 Task: Find connections with filter location Pitalito with filter topic #Careerwith filter profile language French with filter current company Indian Administrative Service (IAS) - Government of India with filter school MVSR Engineering College with filter industry Events Services with filter service category Corporate Events with filter keywords title Massage Therapy
Action: Mouse moved to (301, 238)
Screenshot: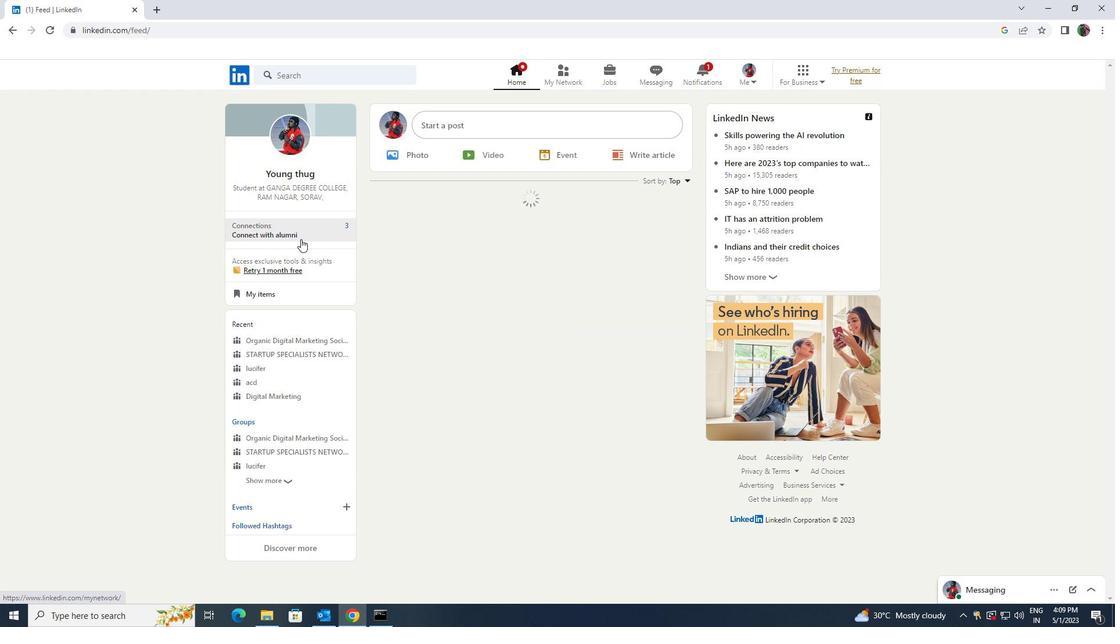 
Action: Mouse pressed left at (301, 238)
Screenshot: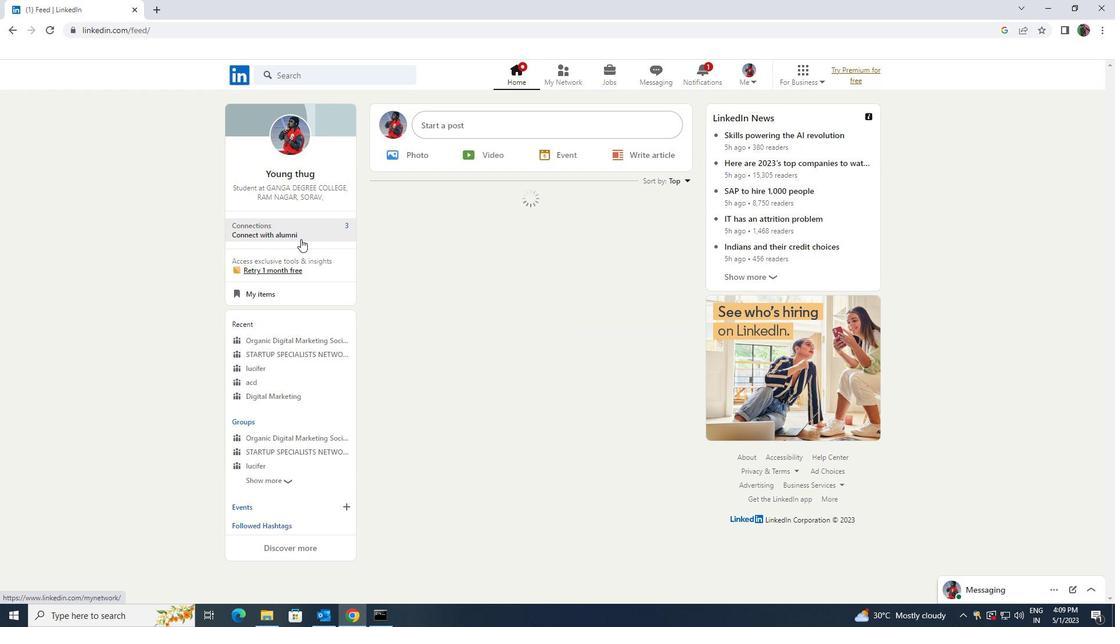 
Action: Mouse pressed left at (301, 238)
Screenshot: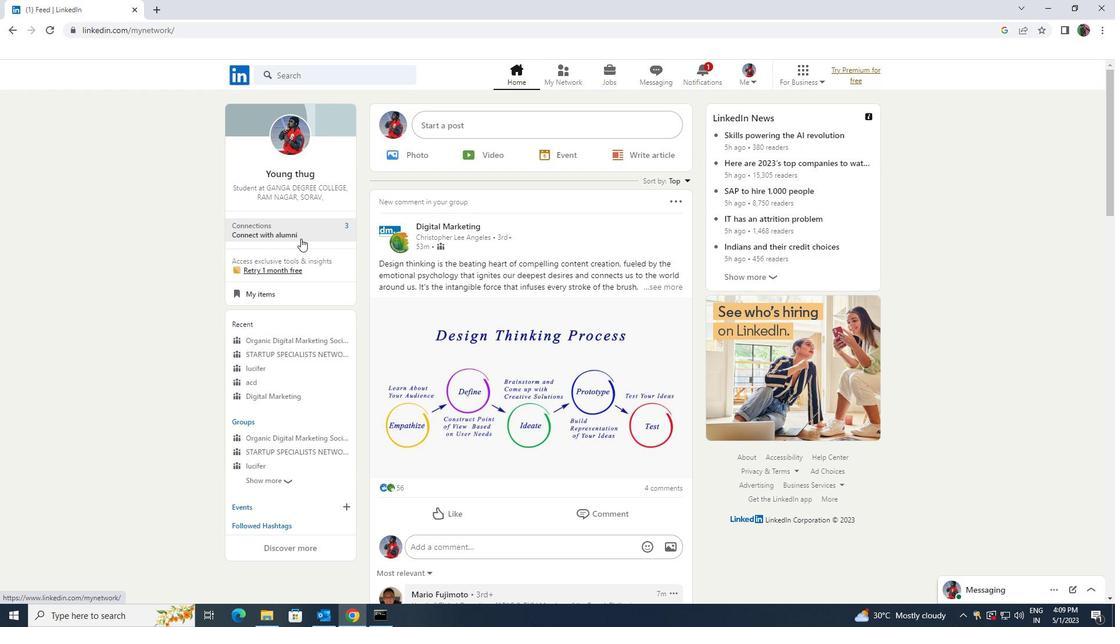 
Action: Mouse moved to (301, 235)
Screenshot: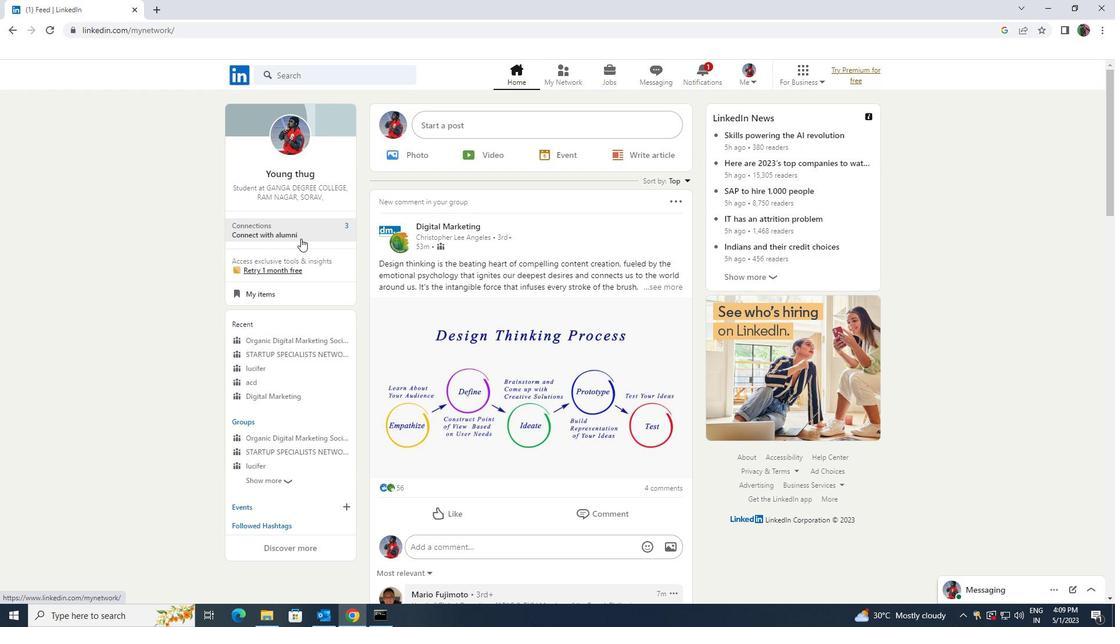 
Action: Mouse pressed left at (301, 235)
Screenshot: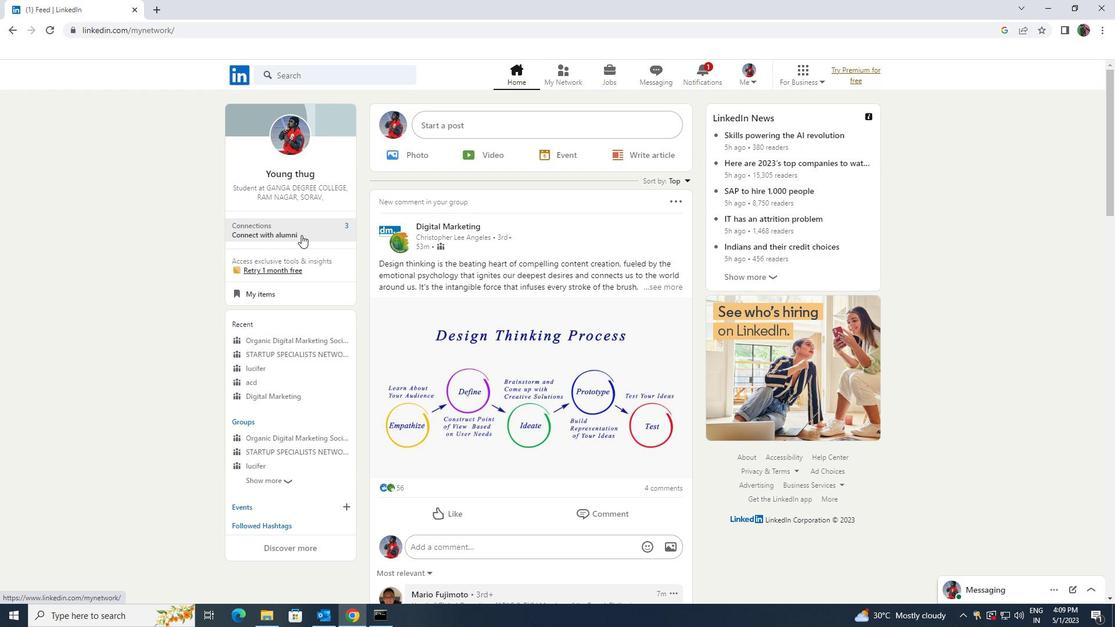 
Action: Mouse moved to (353, 135)
Screenshot: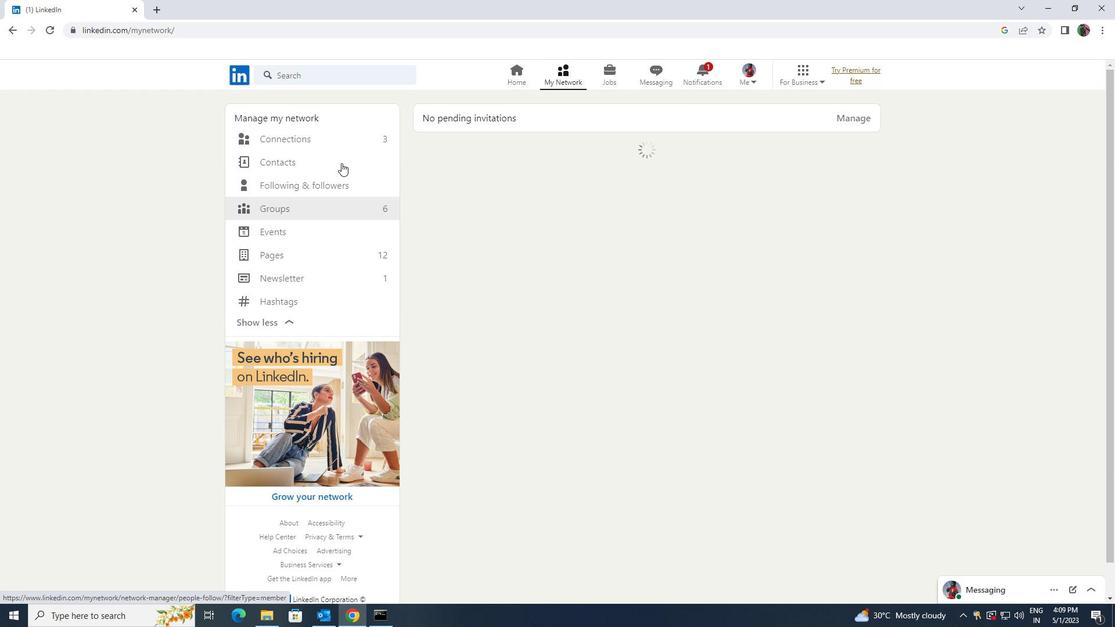 
Action: Mouse pressed left at (353, 135)
Screenshot: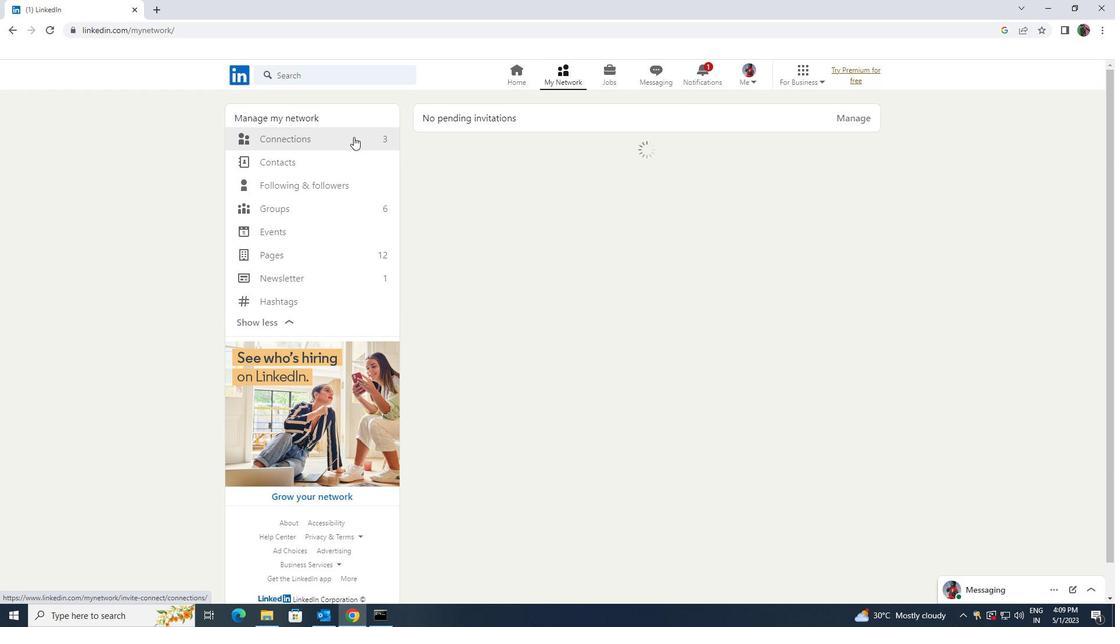 
Action: Mouse moved to (620, 140)
Screenshot: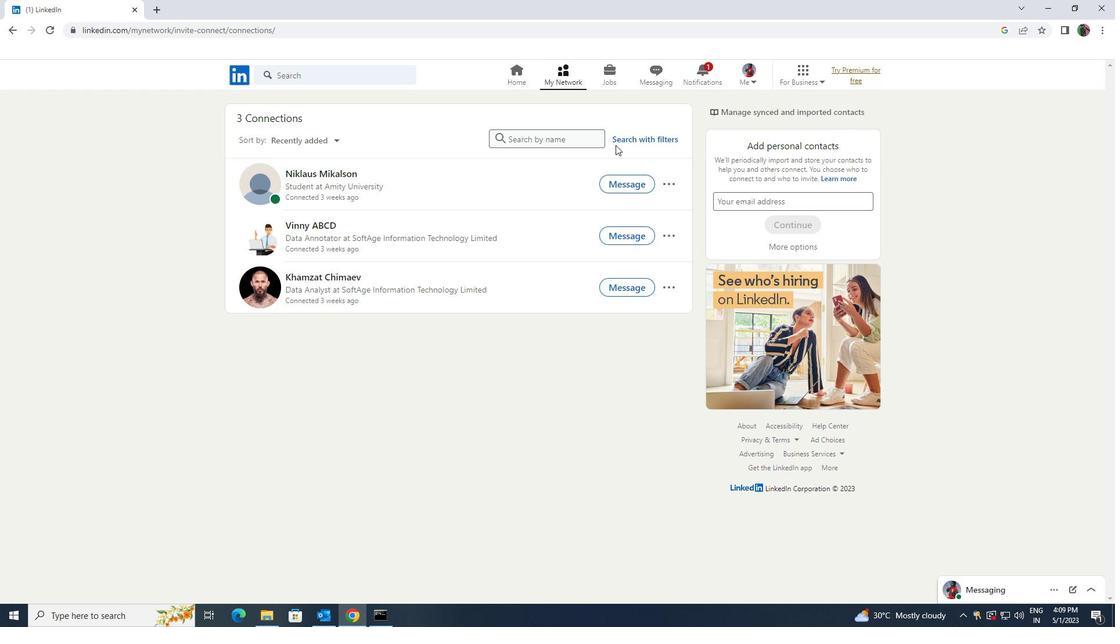 
Action: Mouse pressed left at (620, 140)
Screenshot: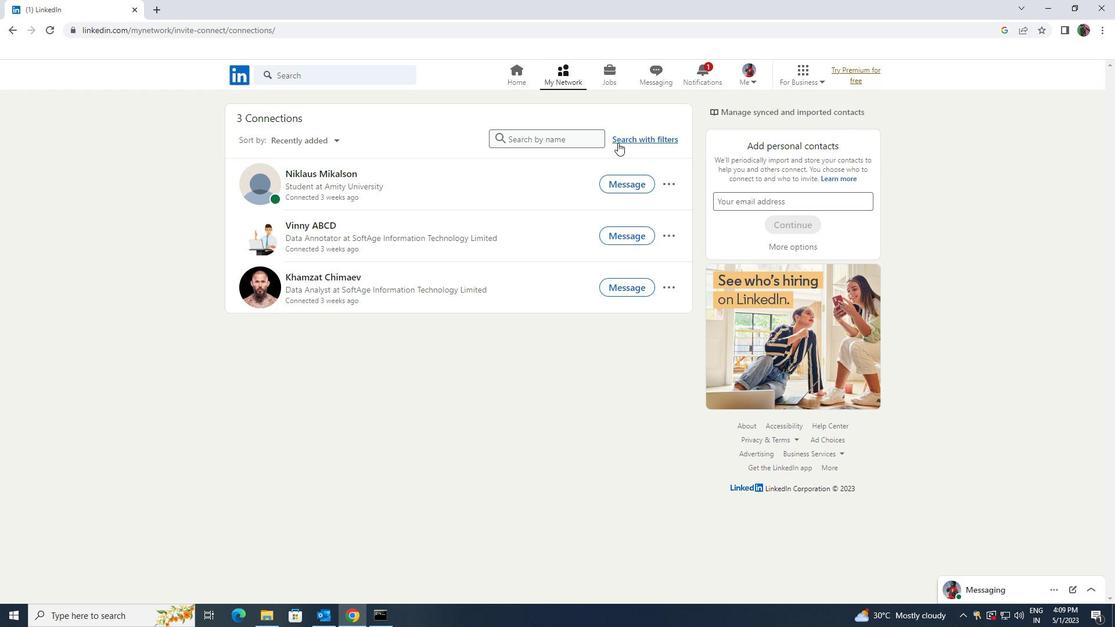 
Action: Mouse moved to (586, 110)
Screenshot: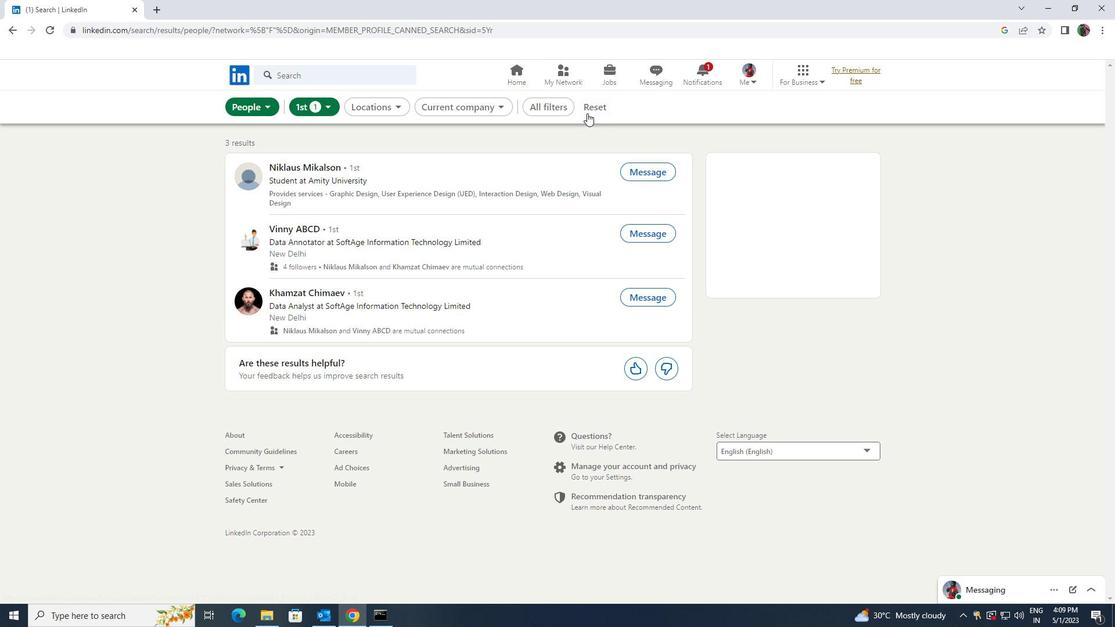 
Action: Mouse pressed left at (586, 110)
Screenshot: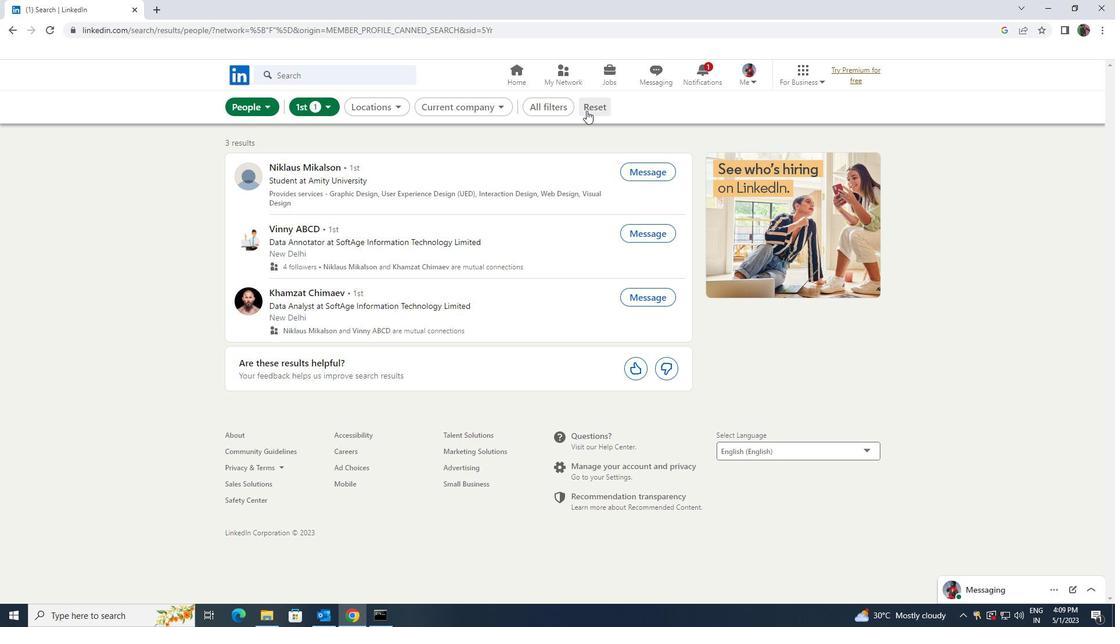 
Action: Mouse moved to (563, 108)
Screenshot: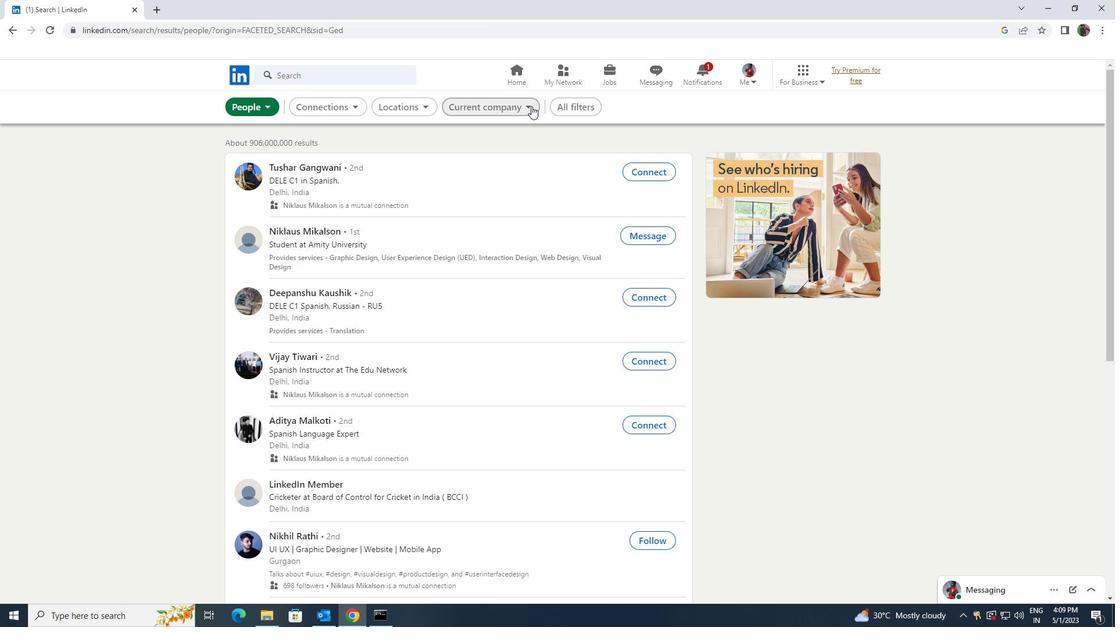 
Action: Mouse pressed left at (563, 108)
Screenshot: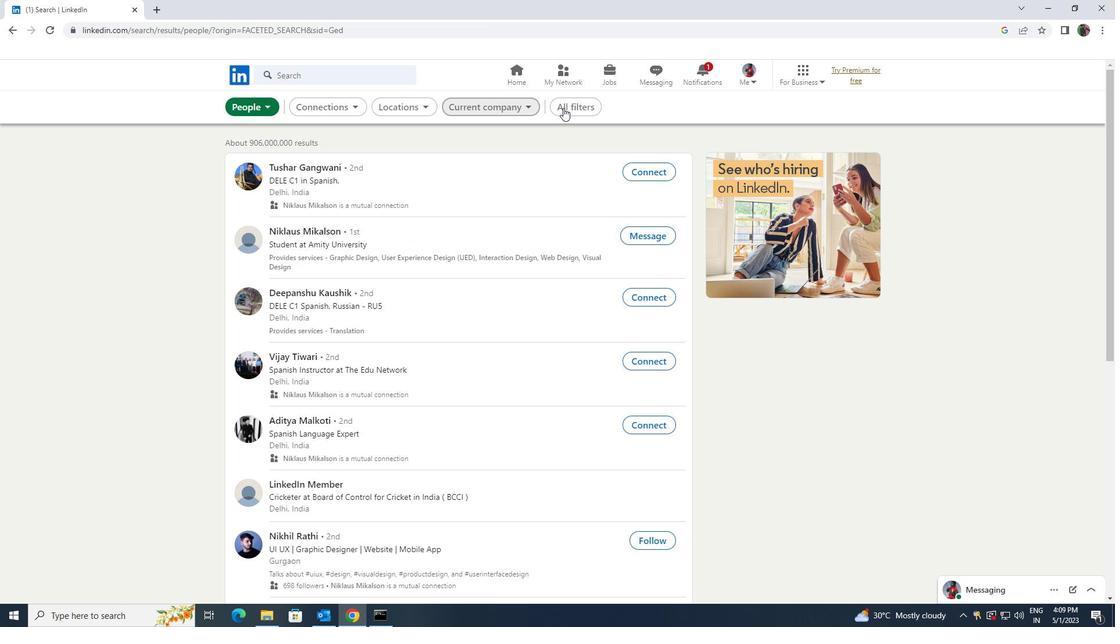 
Action: Mouse moved to (991, 299)
Screenshot: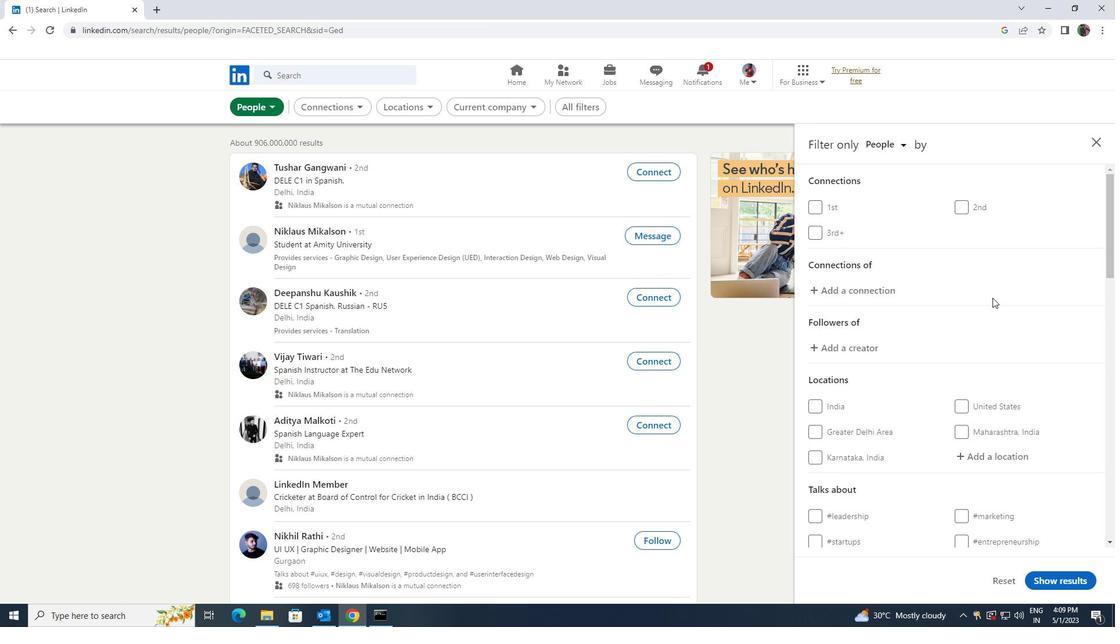 
Action: Mouse scrolled (991, 298) with delta (0, 0)
Screenshot: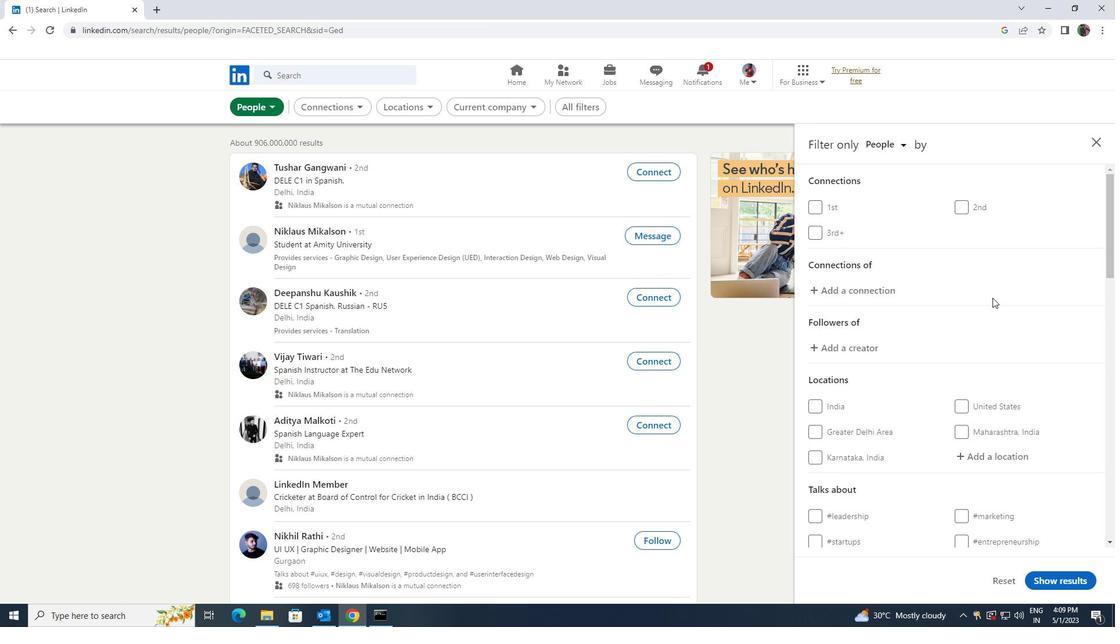 
Action: Mouse moved to (991, 301)
Screenshot: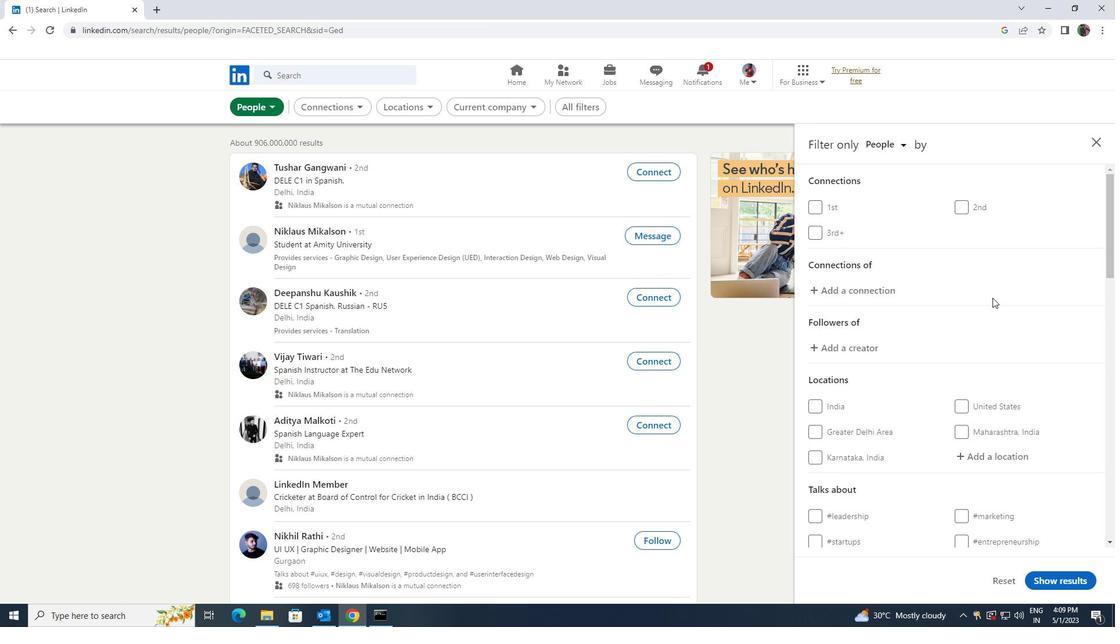 
Action: Mouse scrolled (991, 300) with delta (0, 0)
Screenshot: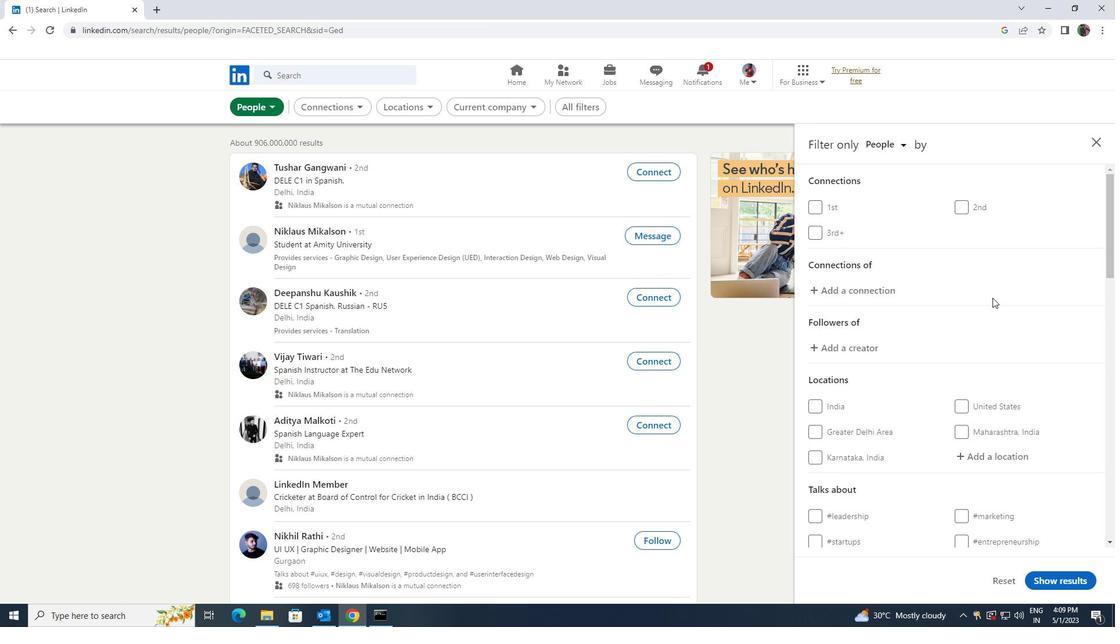 
Action: Mouse moved to (986, 335)
Screenshot: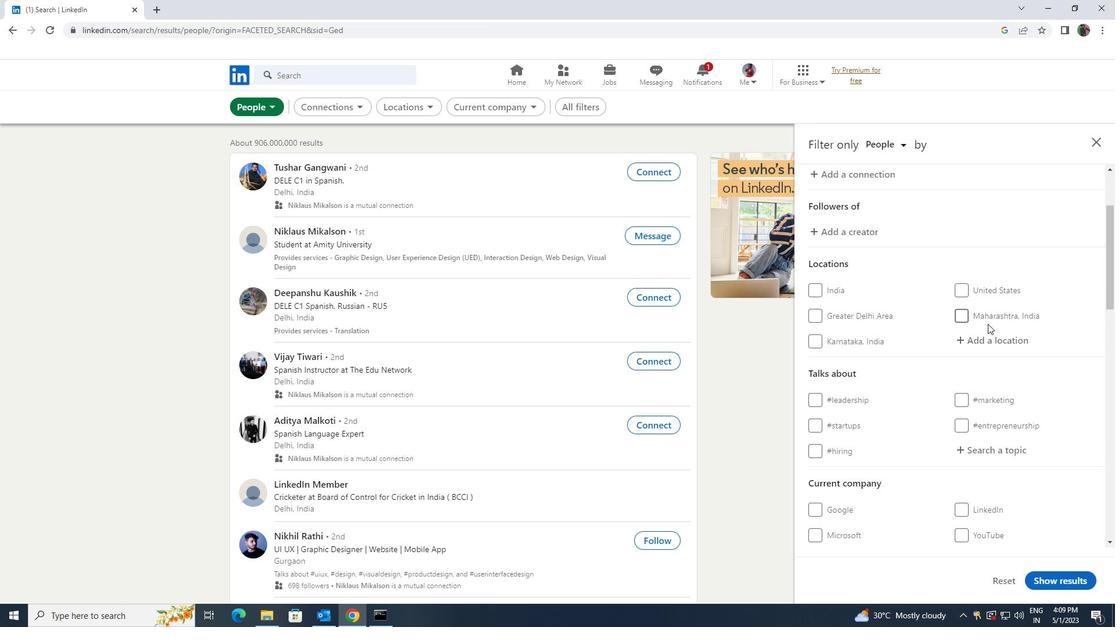 
Action: Mouse pressed left at (986, 335)
Screenshot: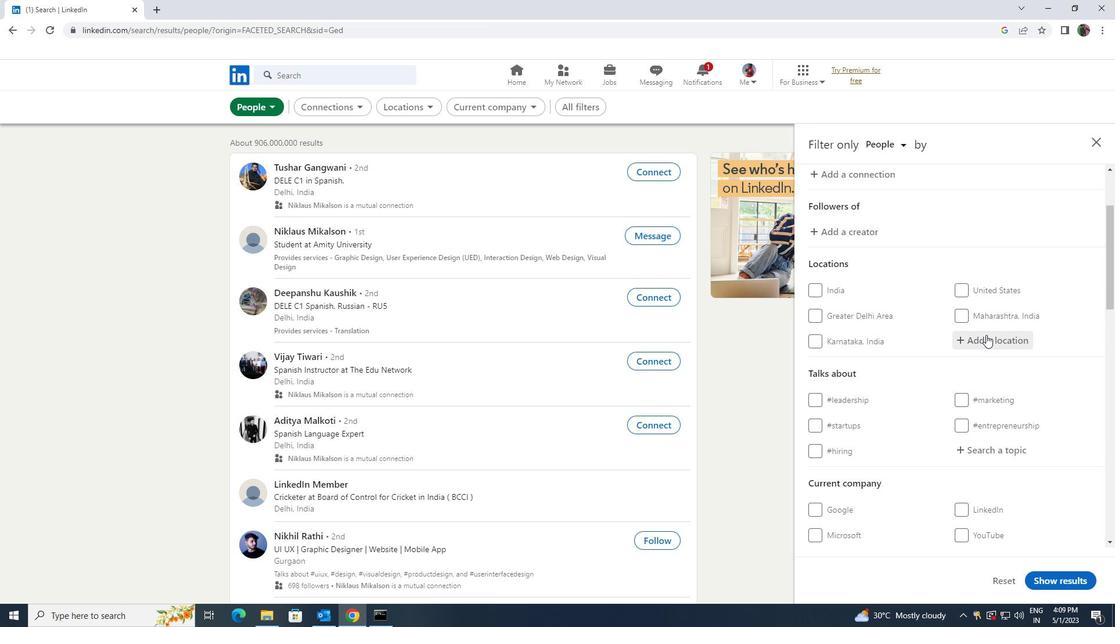
Action: Mouse moved to (986, 335)
Screenshot: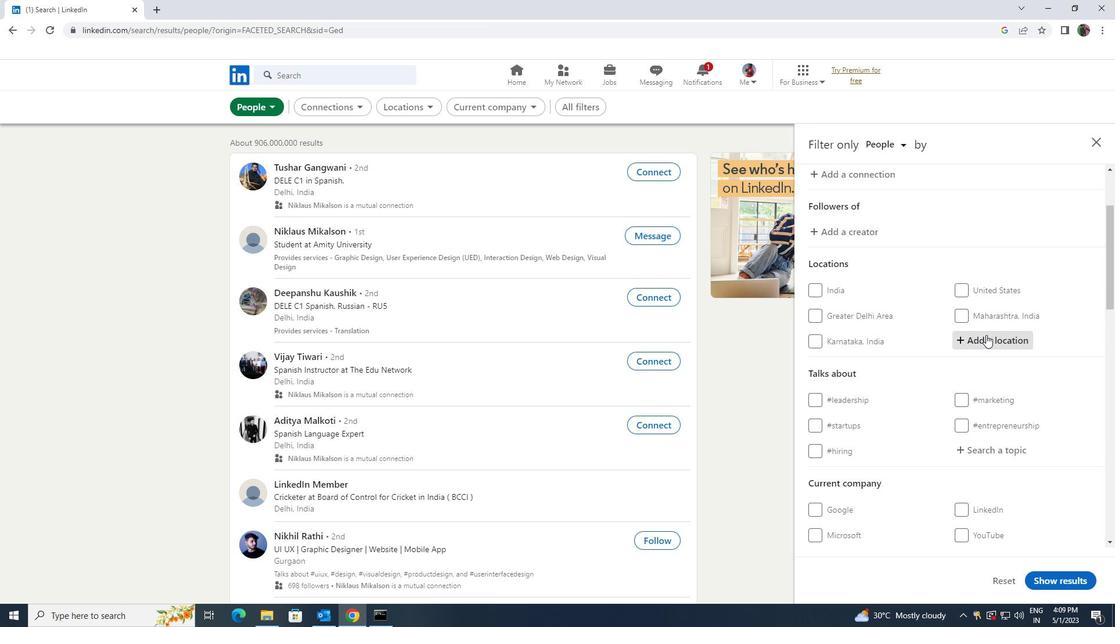 
Action: Key pressed <Key.shift>PITALIT
Screenshot: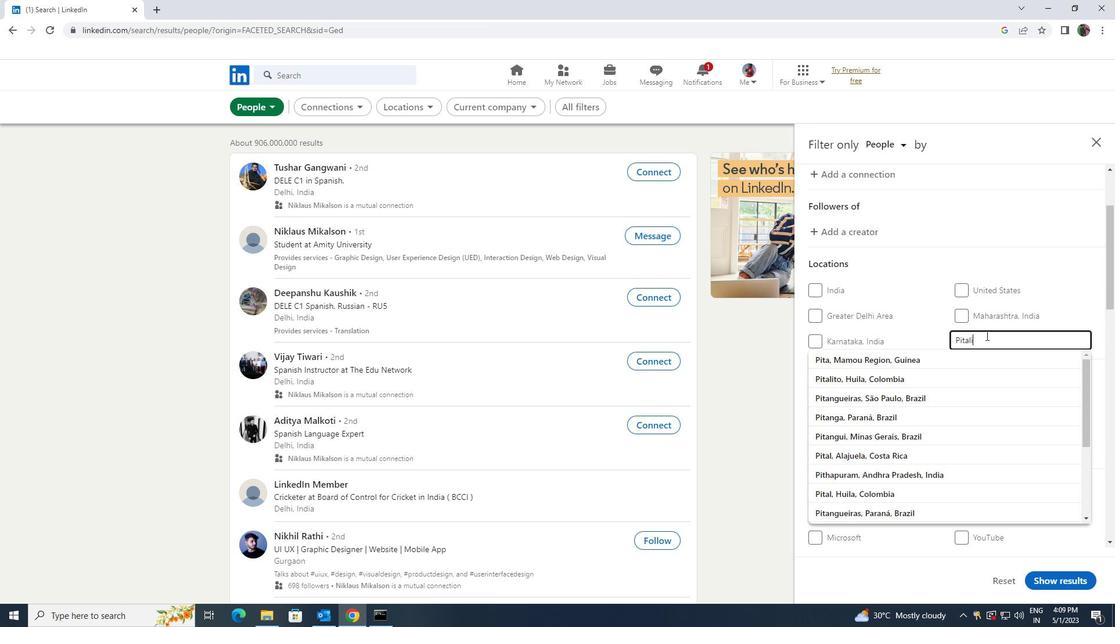 
Action: Mouse moved to (986, 351)
Screenshot: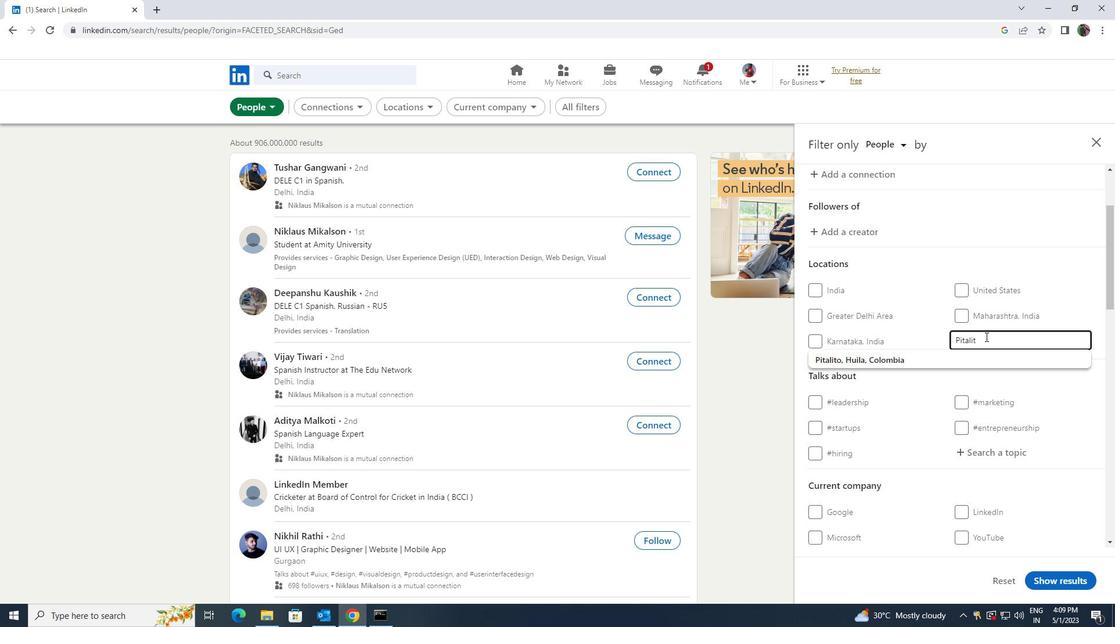 
Action: Mouse pressed left at (986, 351)
Screenshot: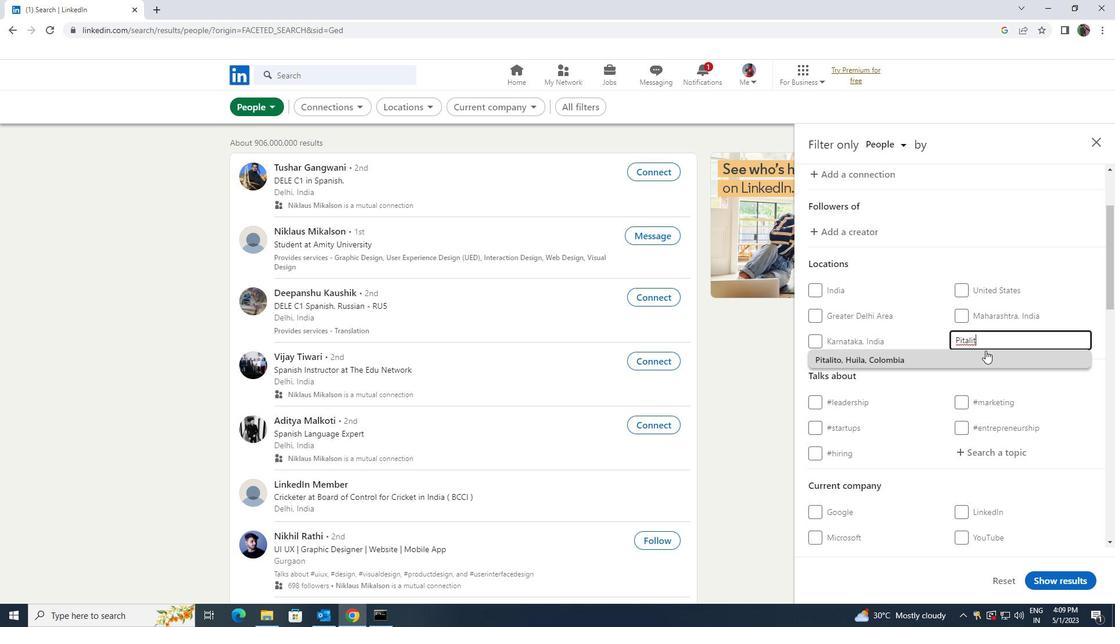 
Action: Mouse moved to (986, 351)
Screenshot: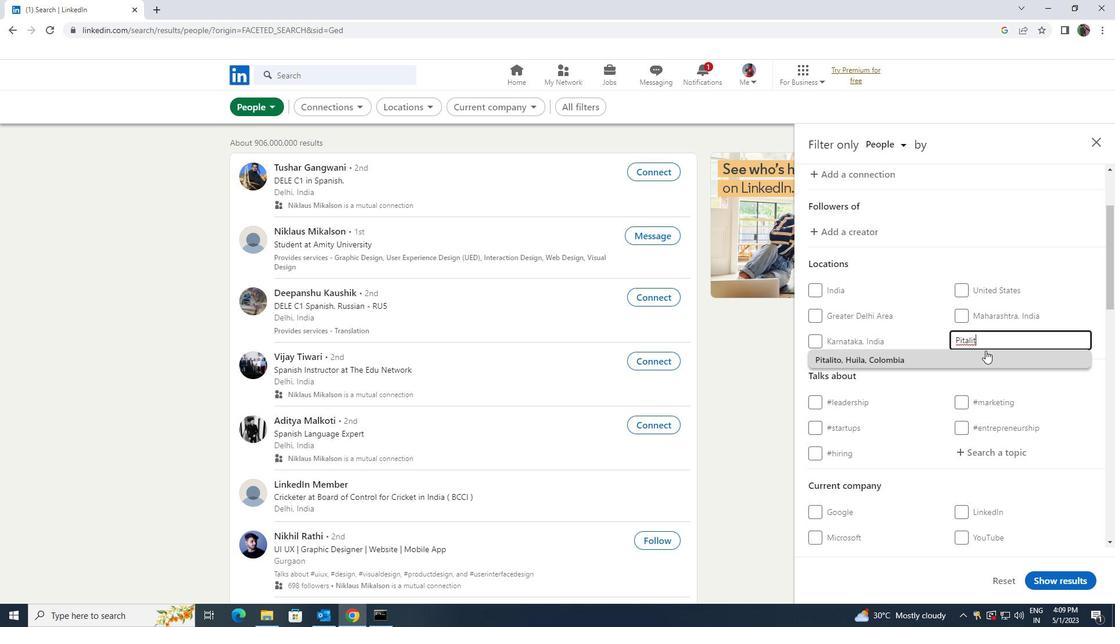 
Action: Mouse scrolled (986, 351) with delta (0, 0)
Screenshot: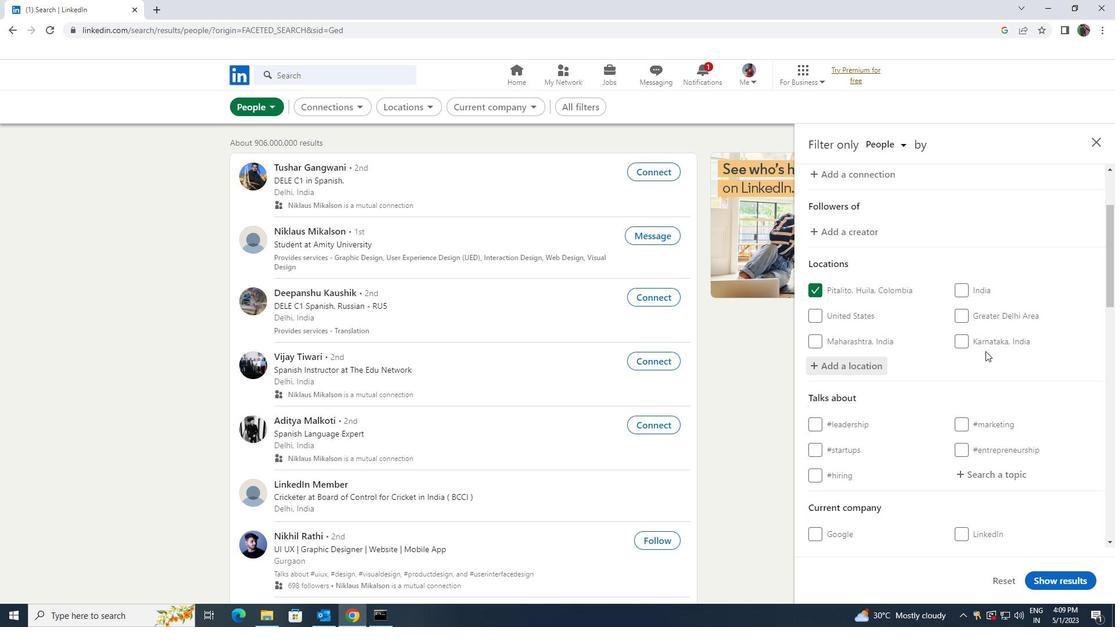 
Action: Mouse scrolled (986, 351) with delta (0, 0)
Screenshot: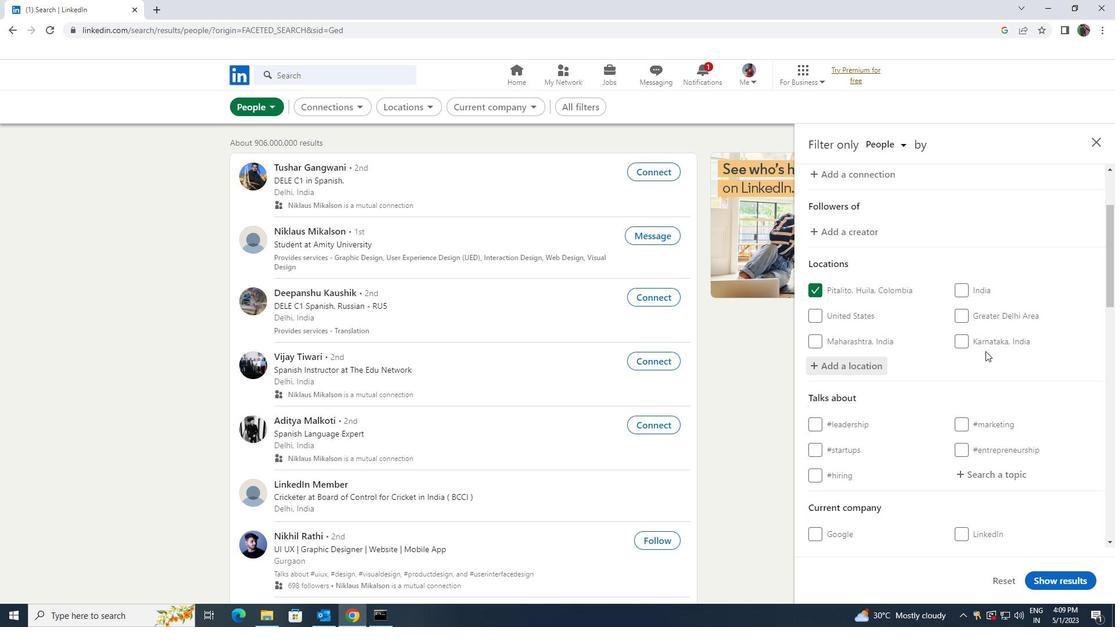 
Action: Mouse moved to (990, 362)
Screenshot: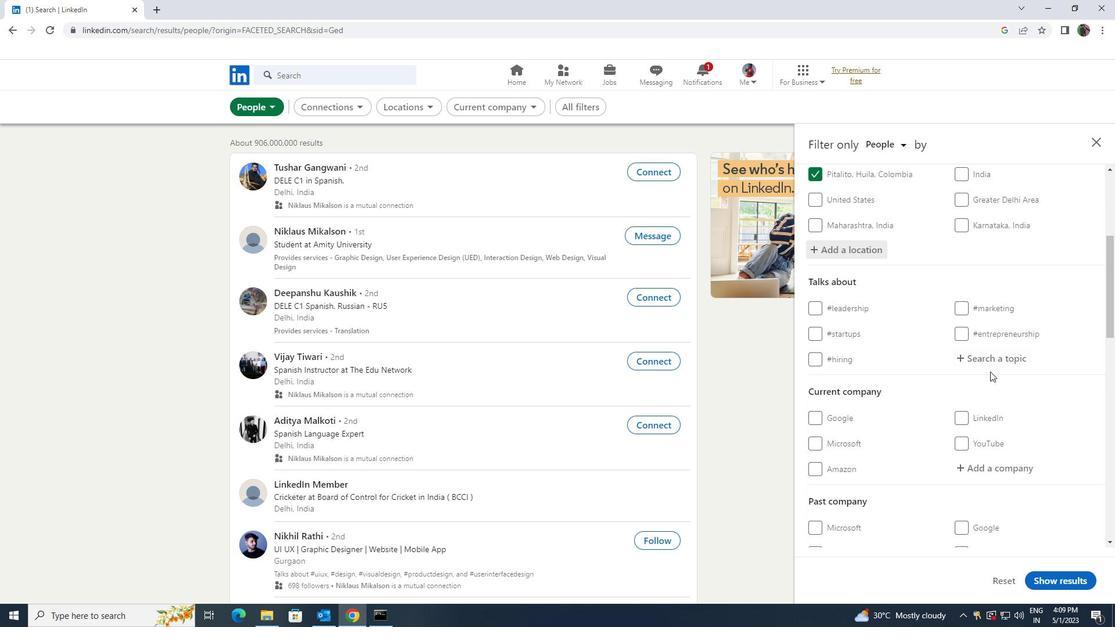 
Action: Mouse pressed left at (990, 362)
Screenshot: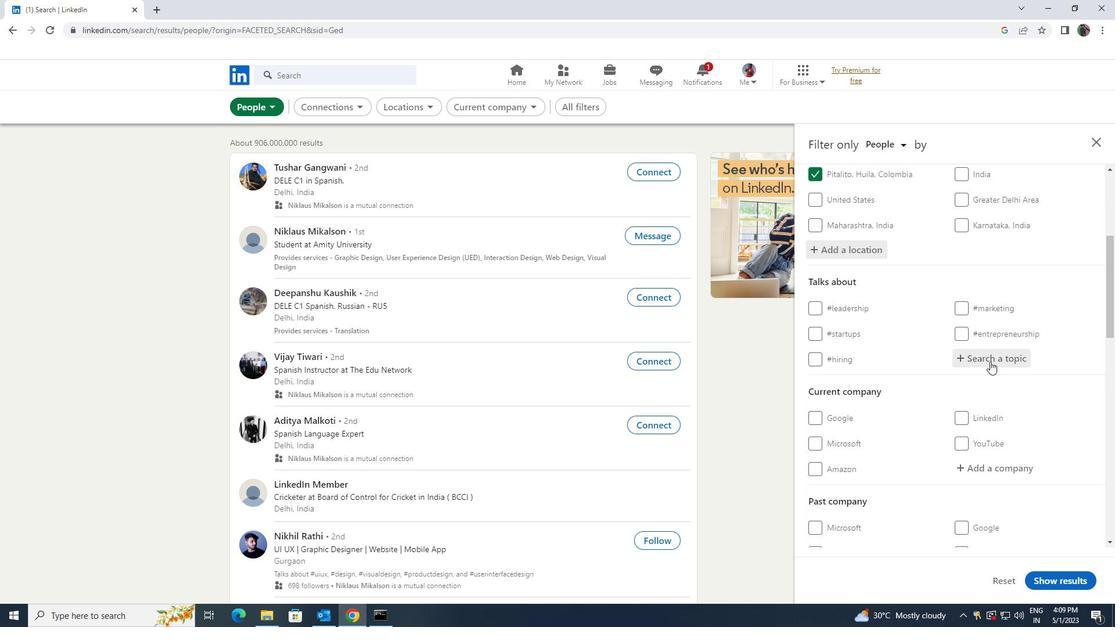 
Action: Key pressed <Key.shift>CAREER
Screenshot: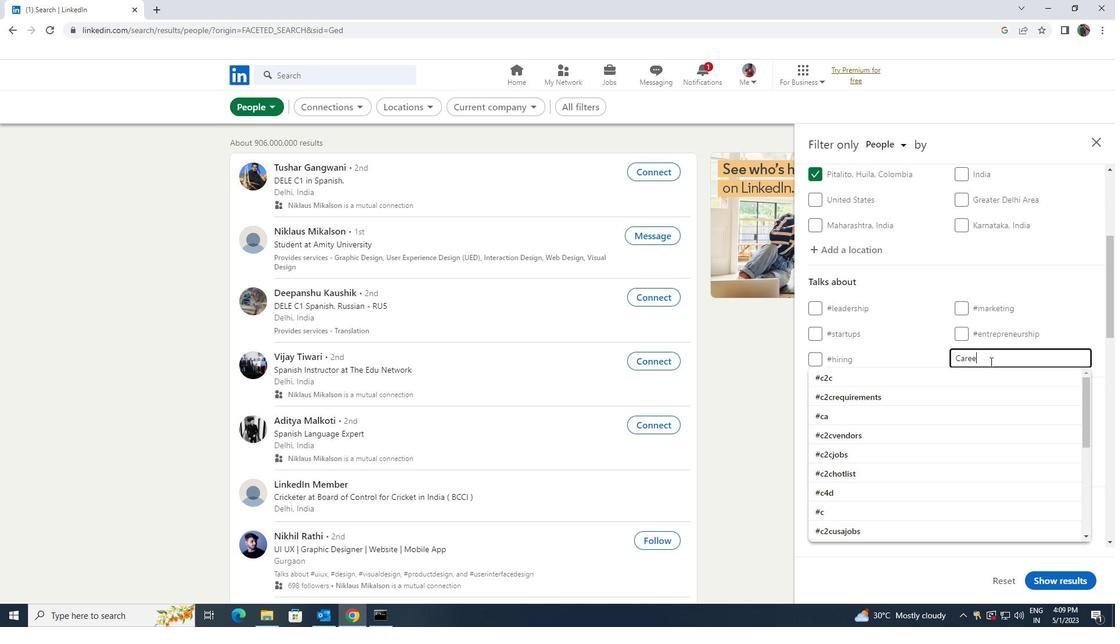 
Action: Mouse moved to (986, 367)
Screenshot: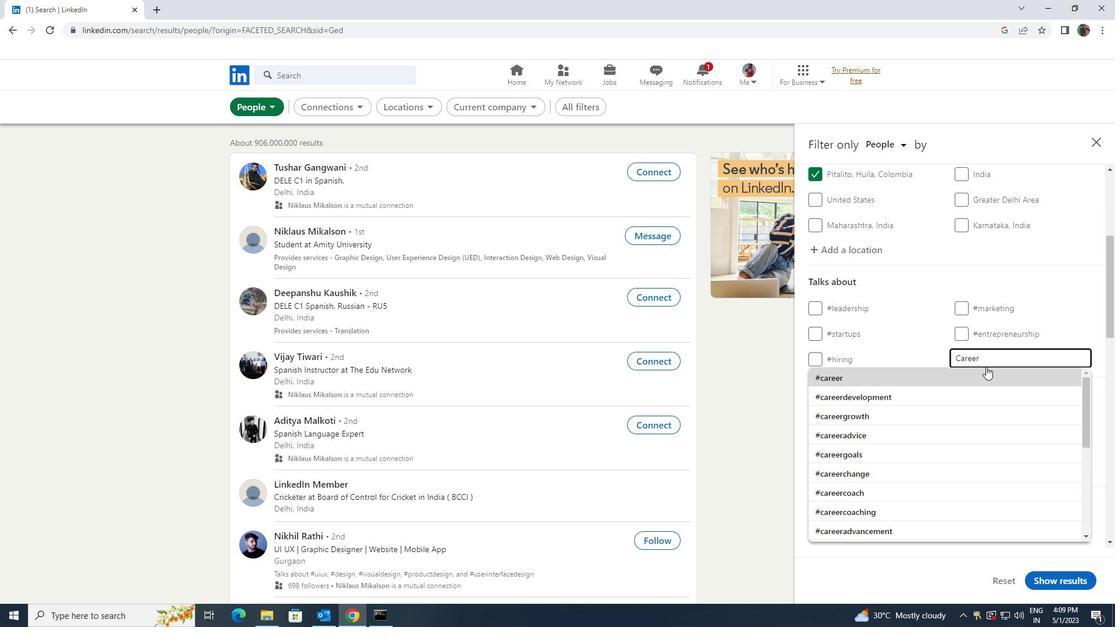 
Action: Mouse pressed left at (986, 367)
Screenshot: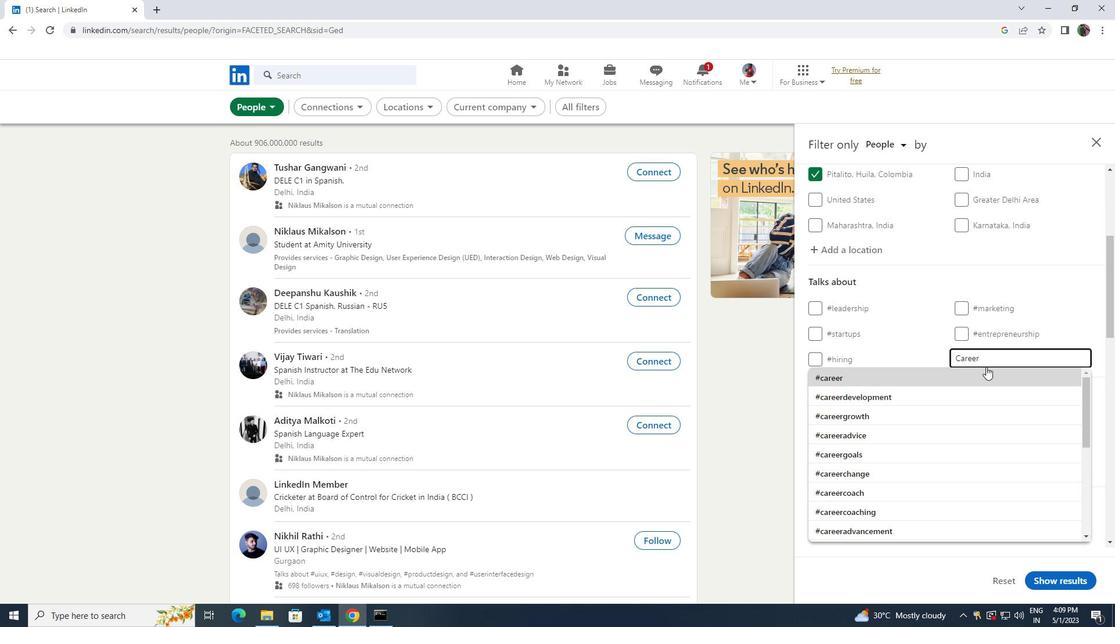 
Action: Mouse scrolled (986, 367) with delta (0, 0)
Screenshot: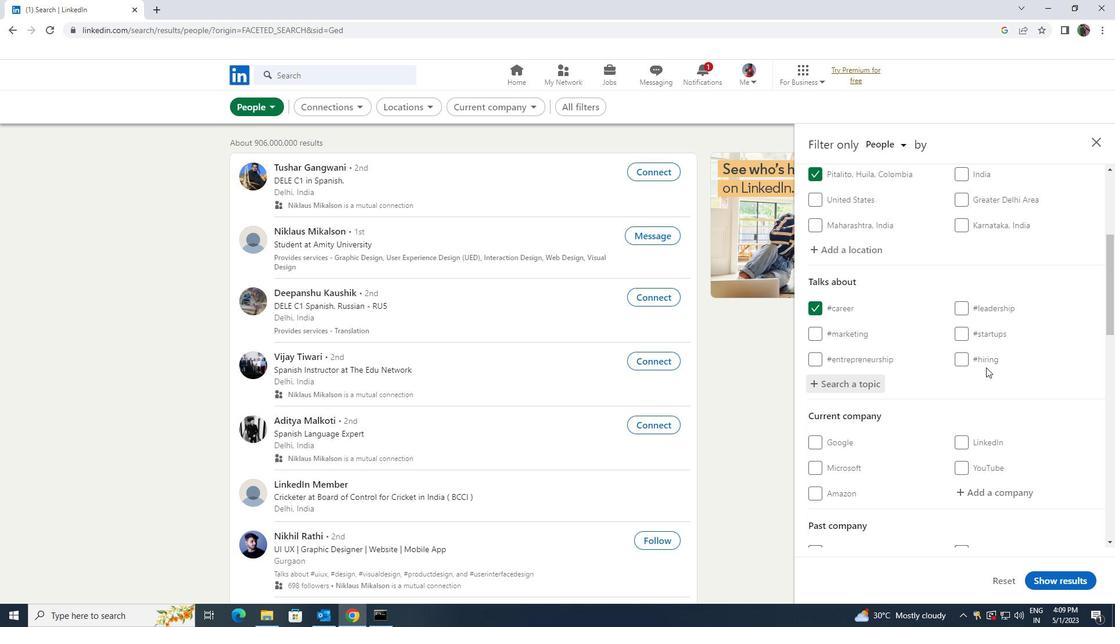 
Action: Mouse scrolled (986, 367) with delta (0, 0)
Screenshot: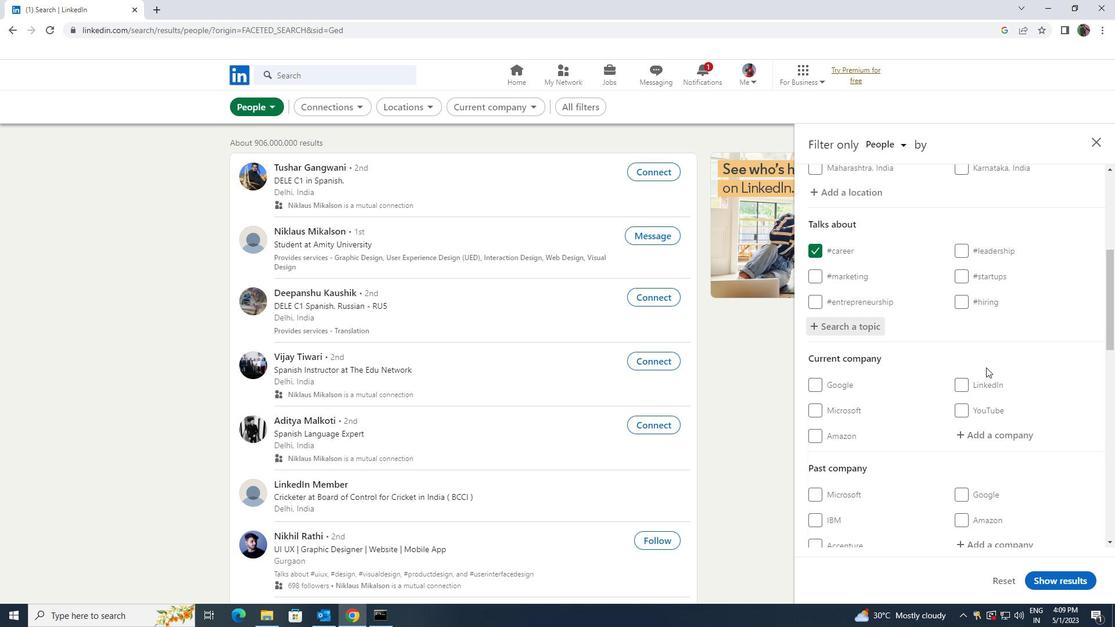 
Action: Mouse scrolled (986, 367) with delta (0, 0)
Screenshot: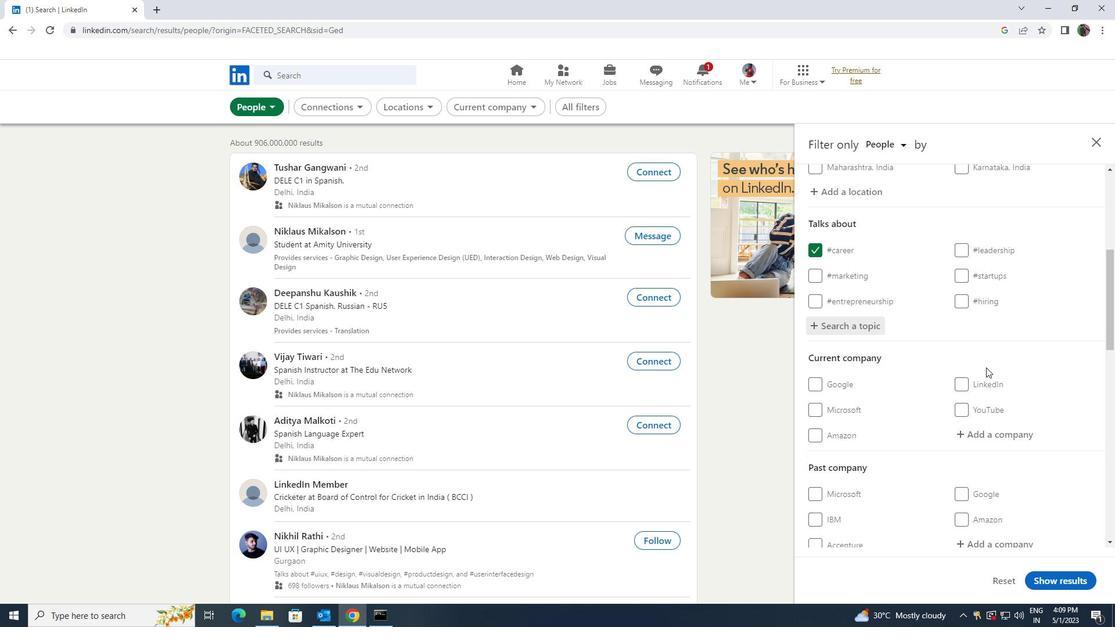 
Action: Mouse scrolled (986, 367) with delta (0, 0)
Screenshot: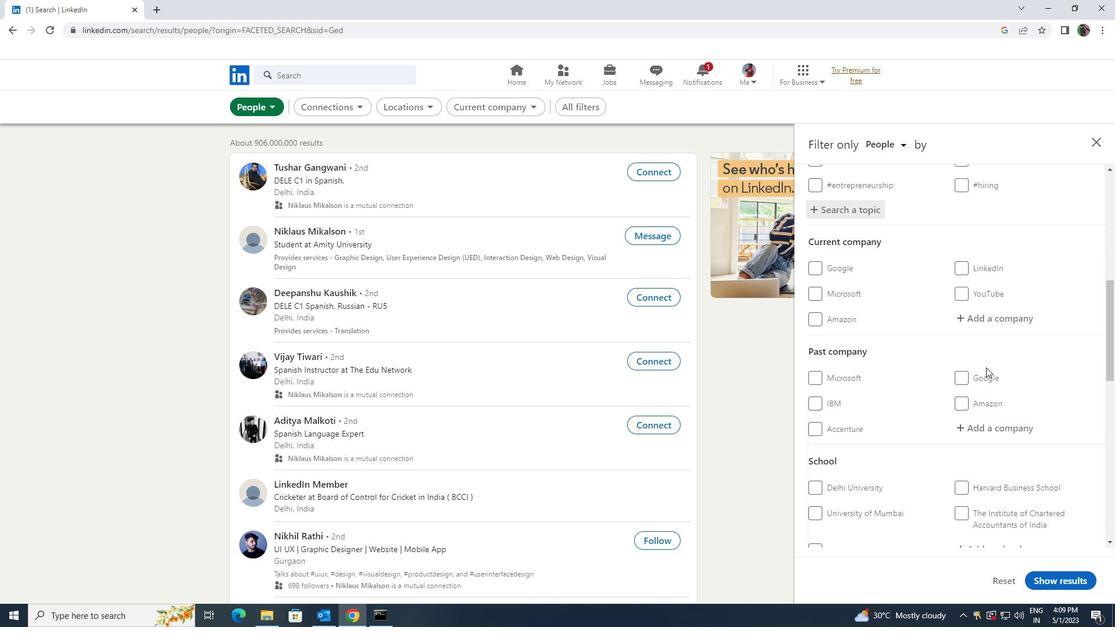 
Action: Mouse scrolled (986, 367) with delta (0, 0)
Screenshot: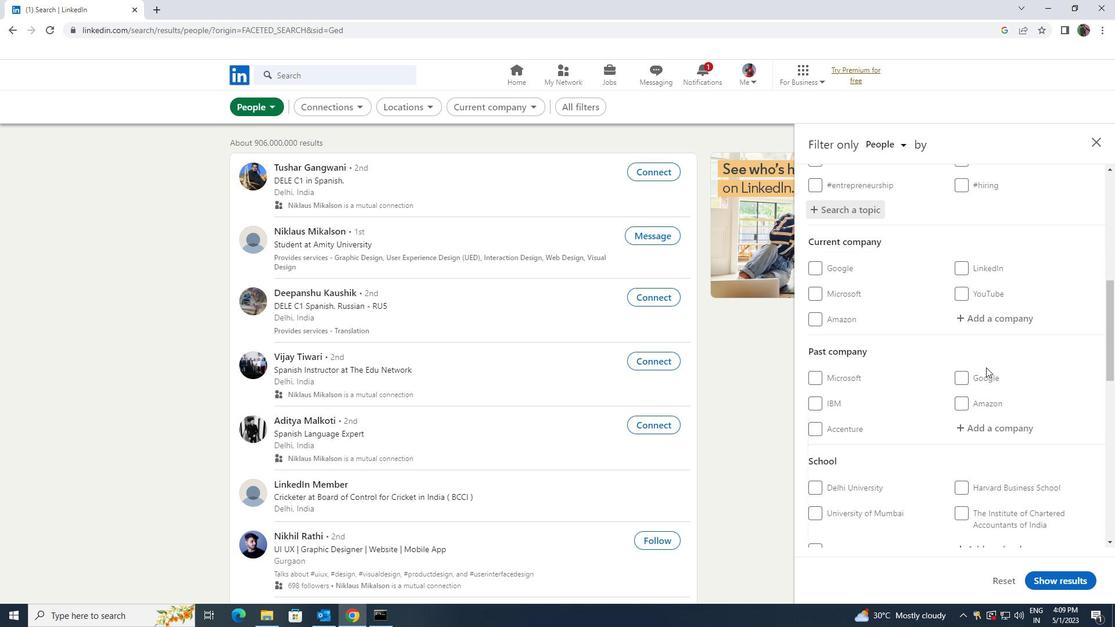 
Action: Mouse scrolled (986, 367) with delta (0, 0)
Screenshot: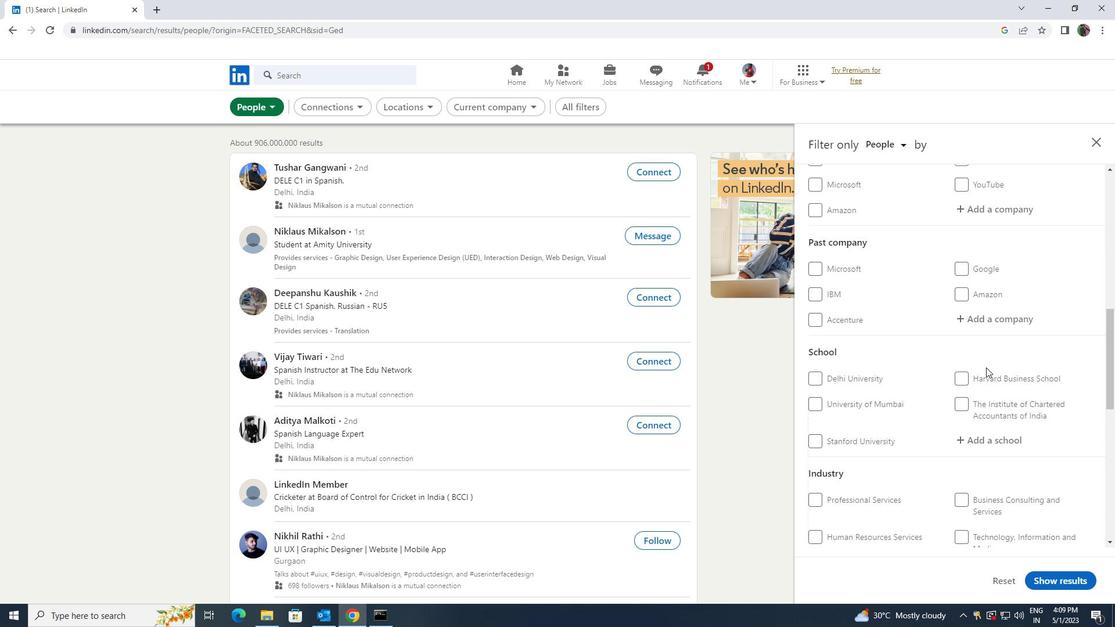 
Action: Mouse scrolled (986, 367) with delta (0, 0)
Screenshot: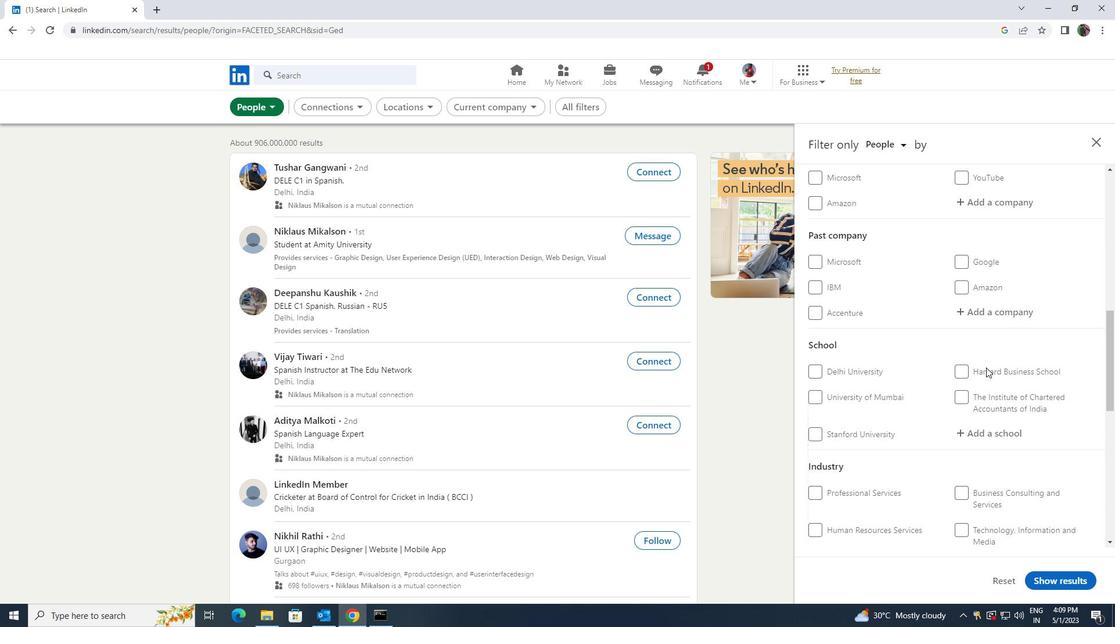 
Action: Mouse scrolled (986, 367) with delta (0, 0)
Screenshot: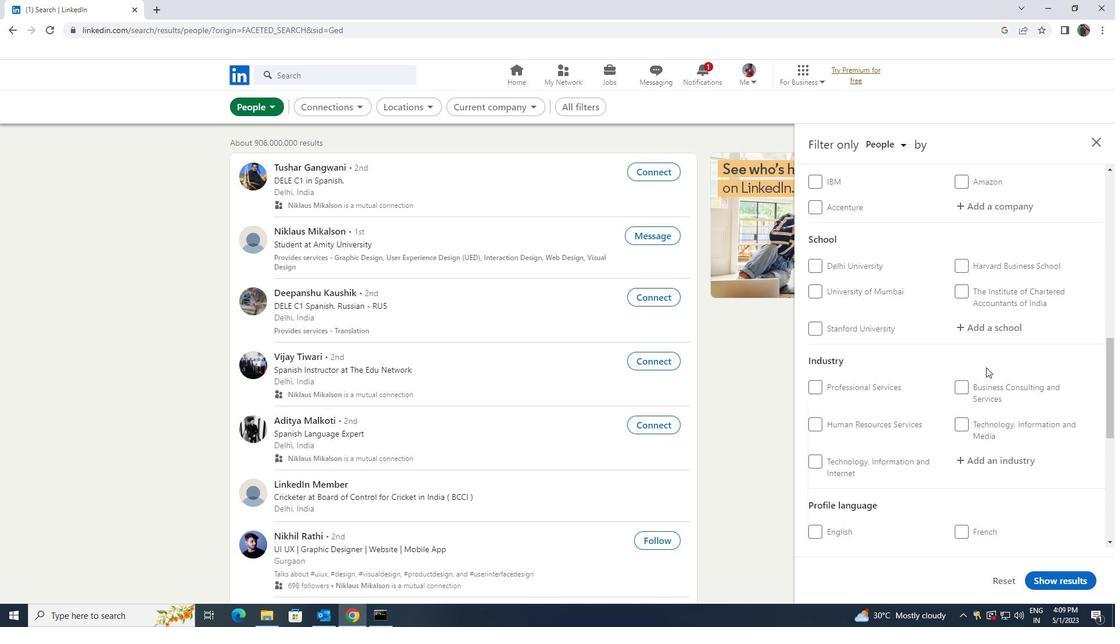 
Action: Mouse moved to (965, 460)
Screenshot: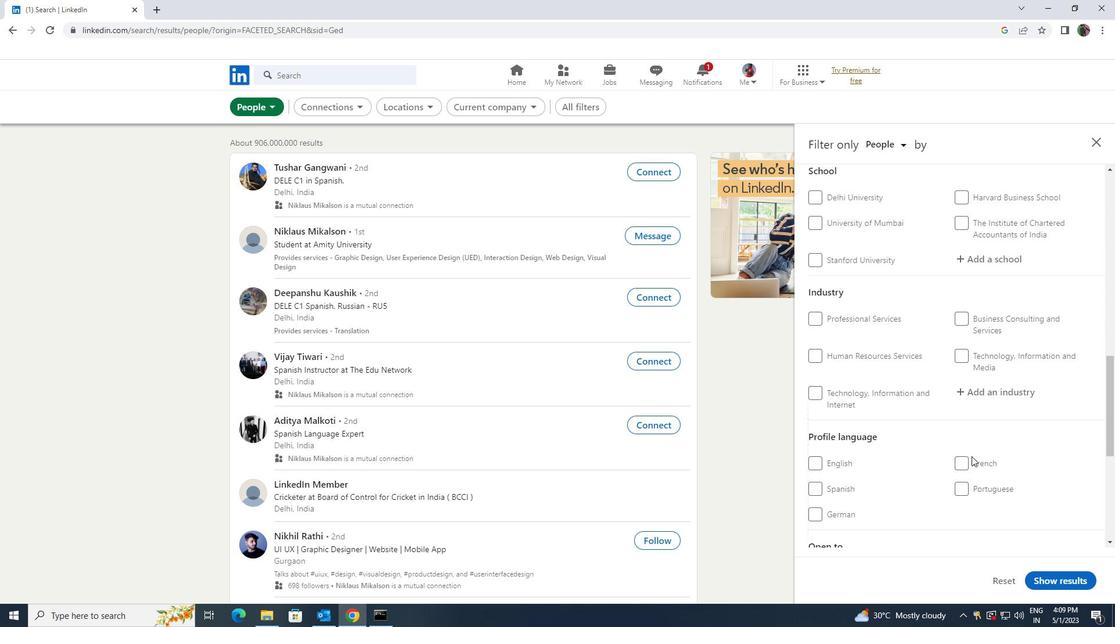 
Action: Mouse pressed left at (965, 460)
Screenshot: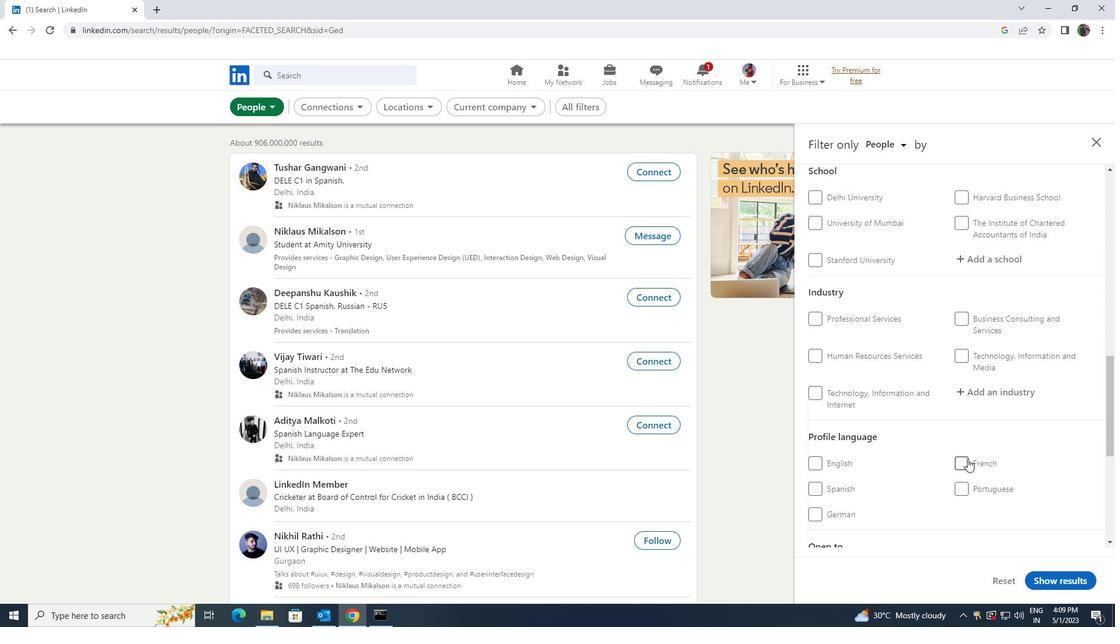 
Action: Mouse moved to (965, 460)
Screenshot: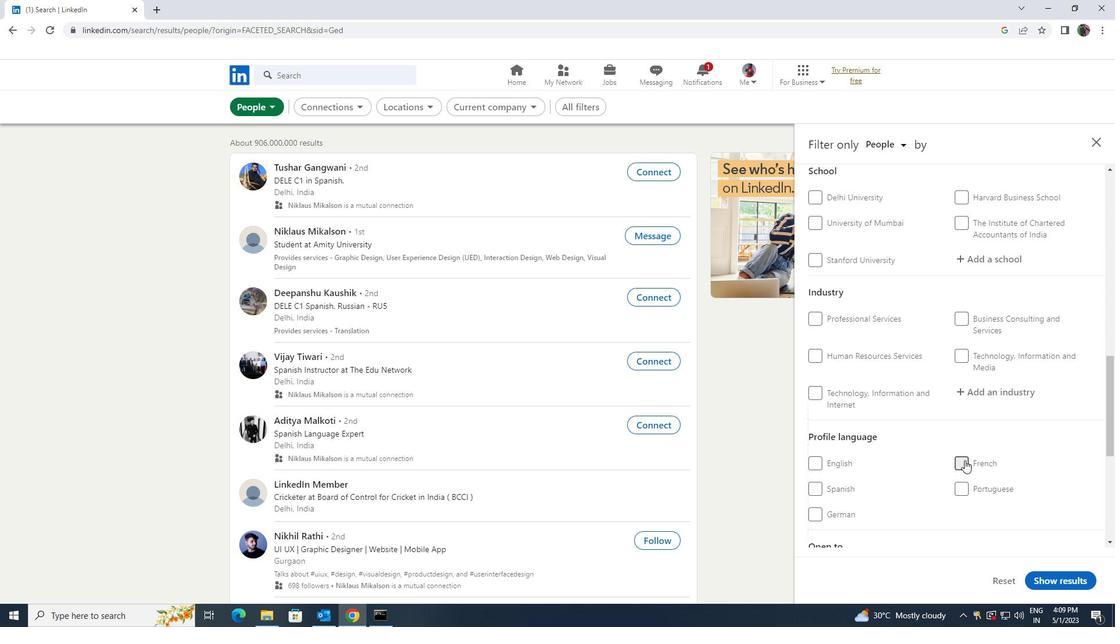 
Action: Mouse scrolled (965, 461) with delta (0, 0)
Screenshot: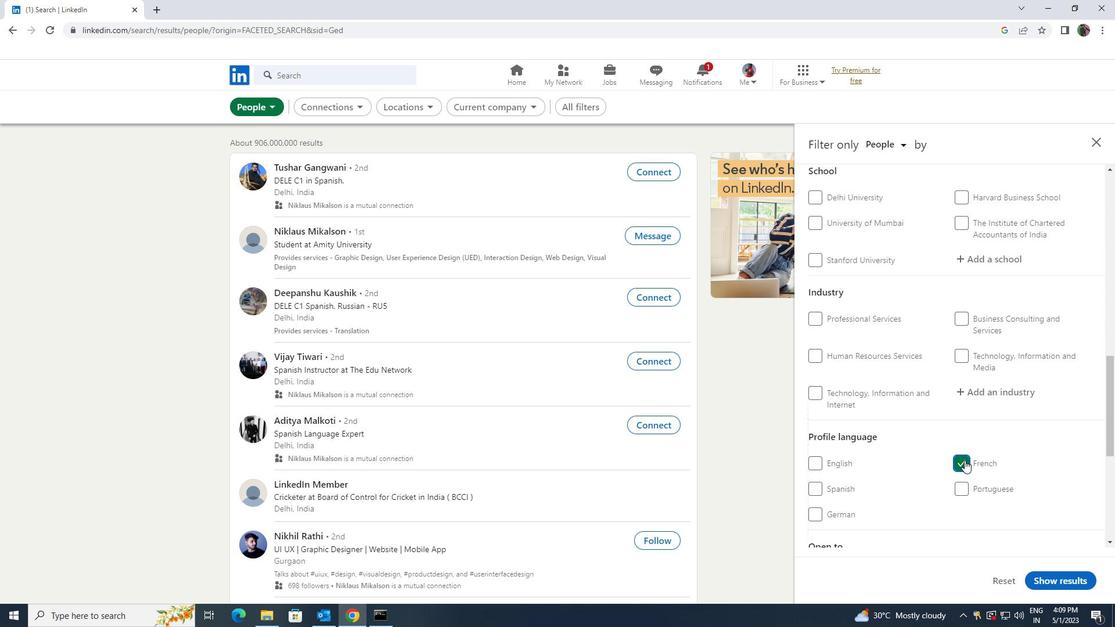 
Action: Mouse scrolled (965, 461) with delta (0, 0)
Screenshot: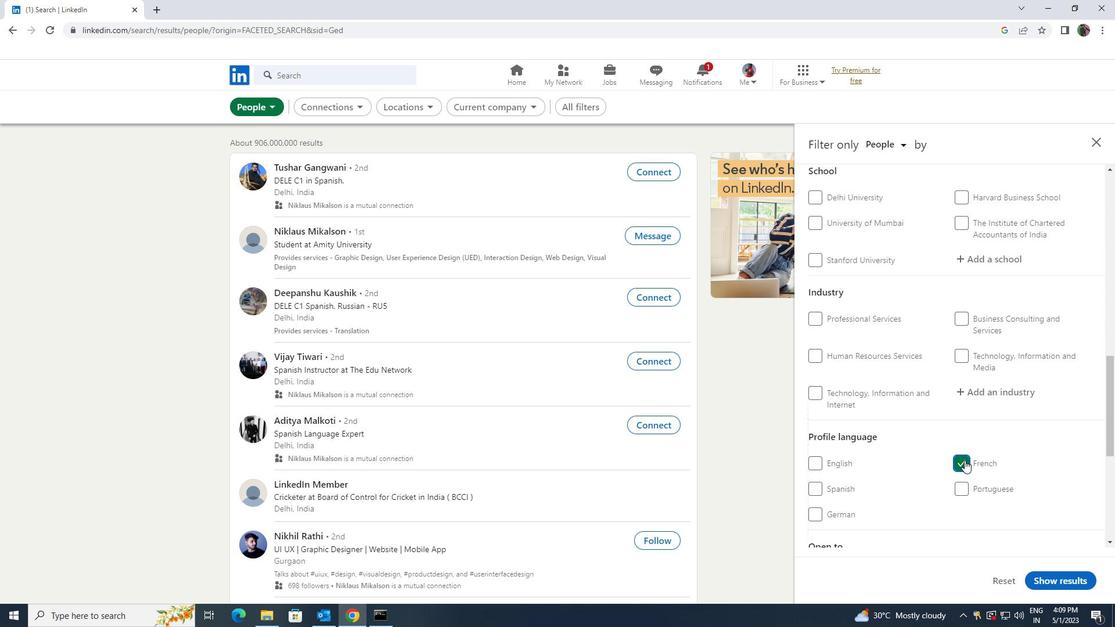 
Action: Mouse moved to (967, 456)
Screenshot: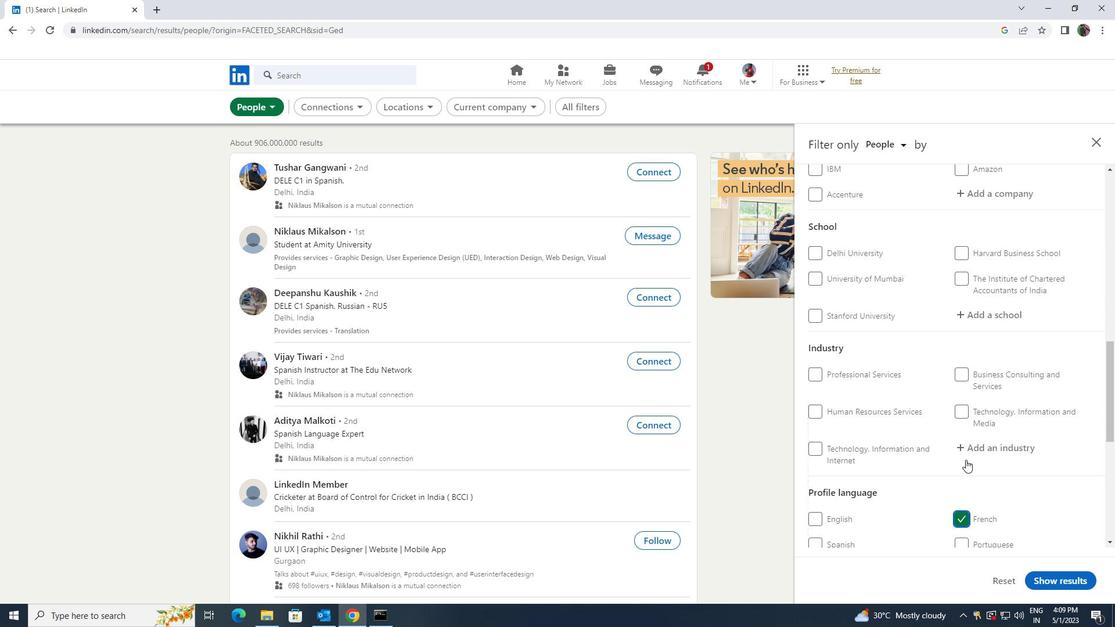 
Action: Mouse scrolled (967, 457) with delta (0, 0)
Screenshot: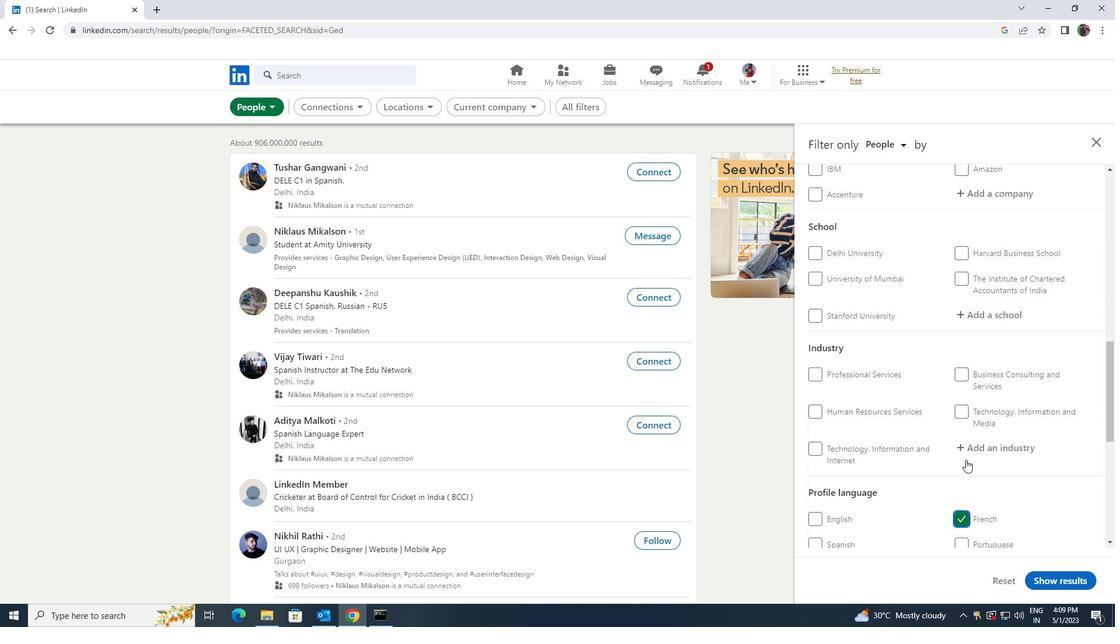 
Action: Mouse scrolled (967, 457) with delta (0, 0)
Screenshot: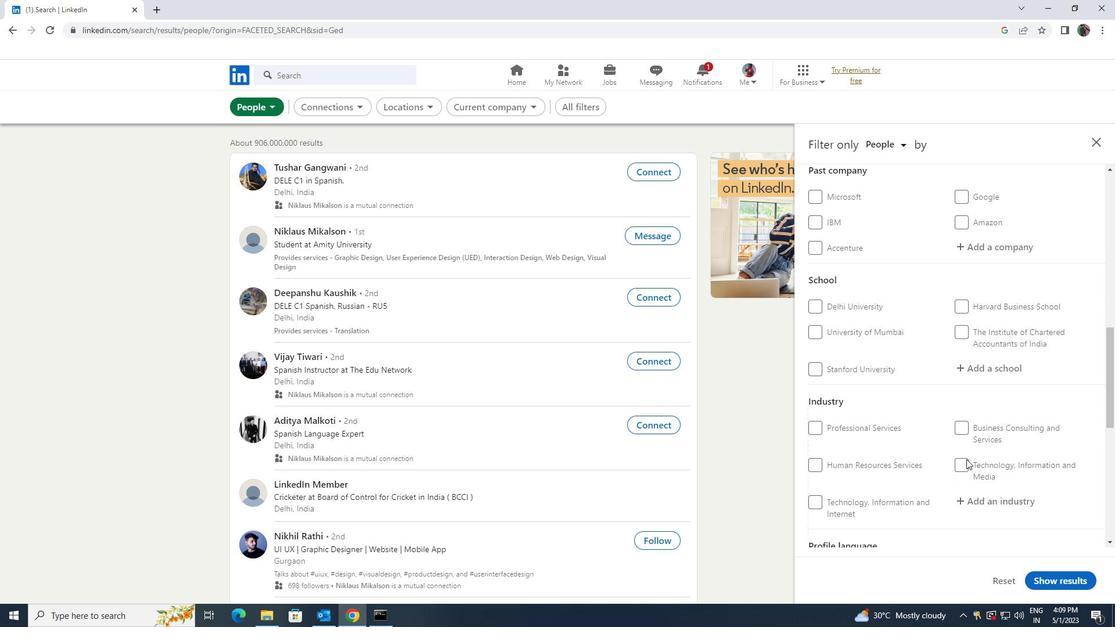 
Action: Mouse moved to (968, 454)
Screenshot: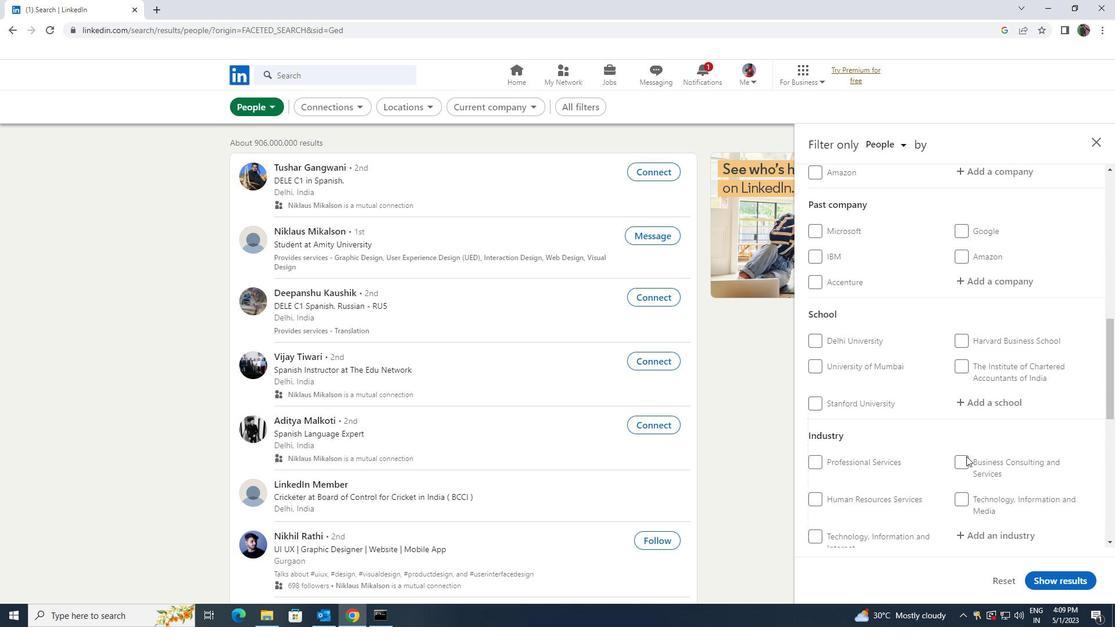 
Action: Mouse scrolled (968, 455) with delta (0, 0)
Screenshot: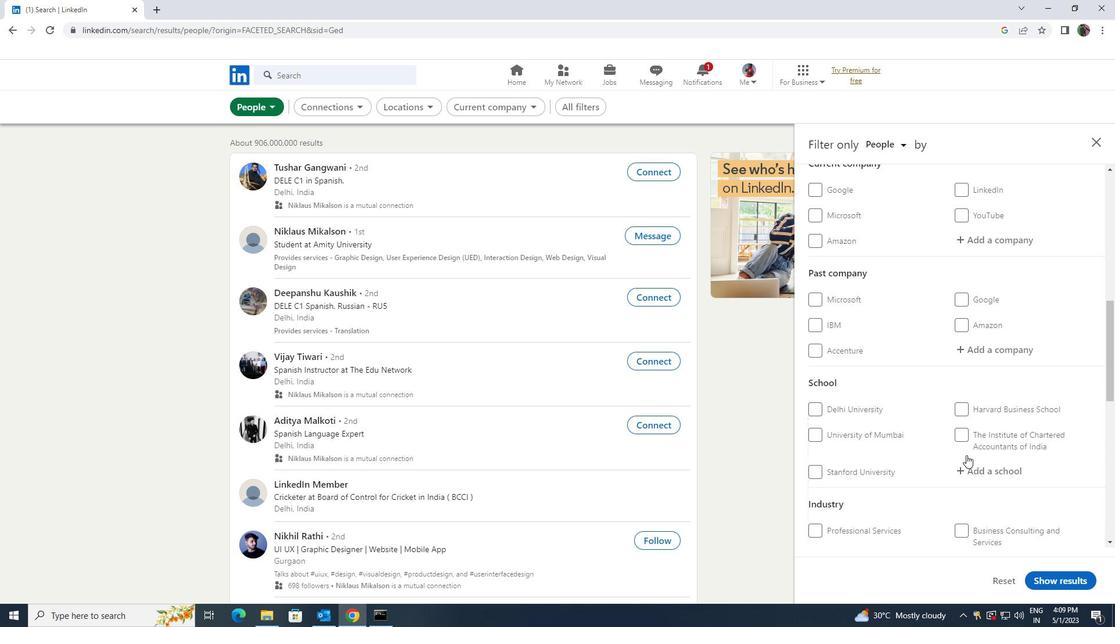 
Action: Mouse scrolled (968, 455) with delta (0, 0)
Screenshot: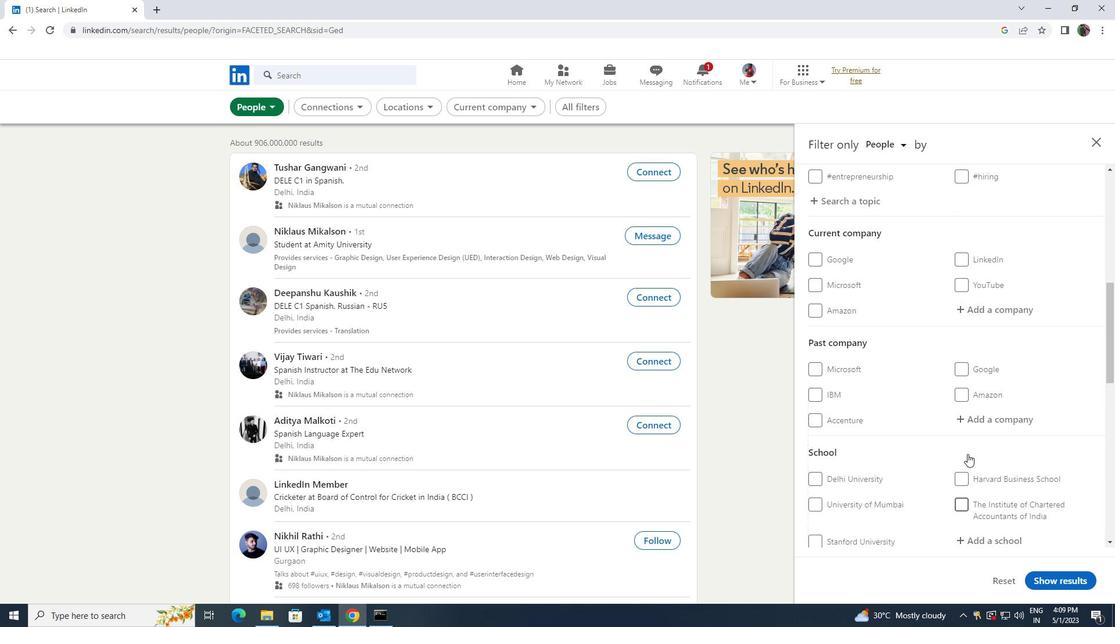 
Action: Mouse moved to (985, 378)
Screenshot: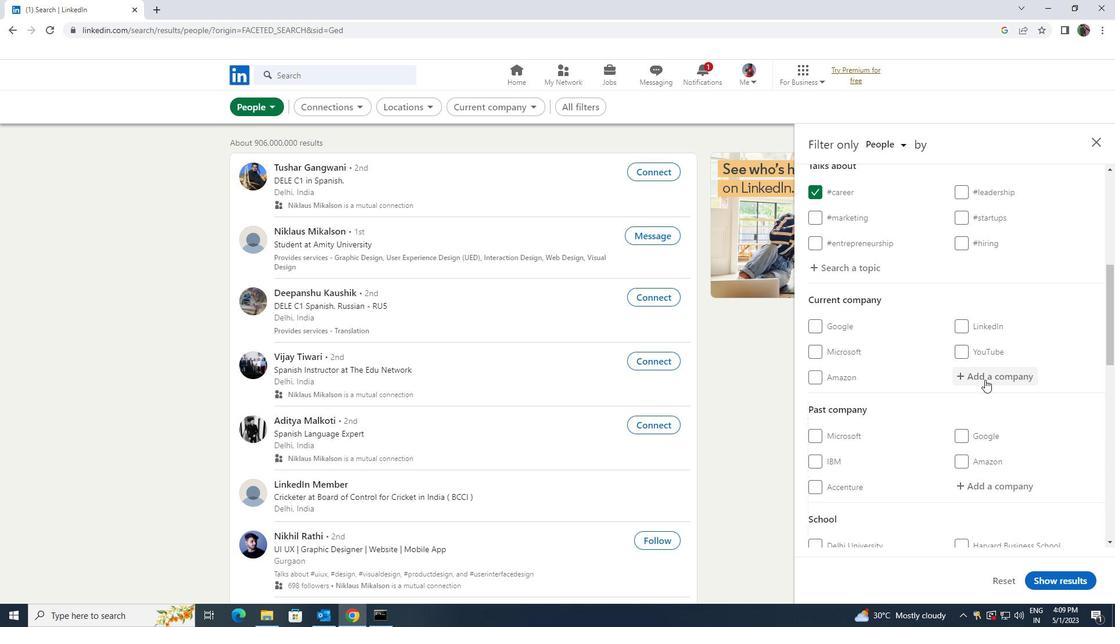 
Action: Mouse pressed left at (985, 378)
Screenshot: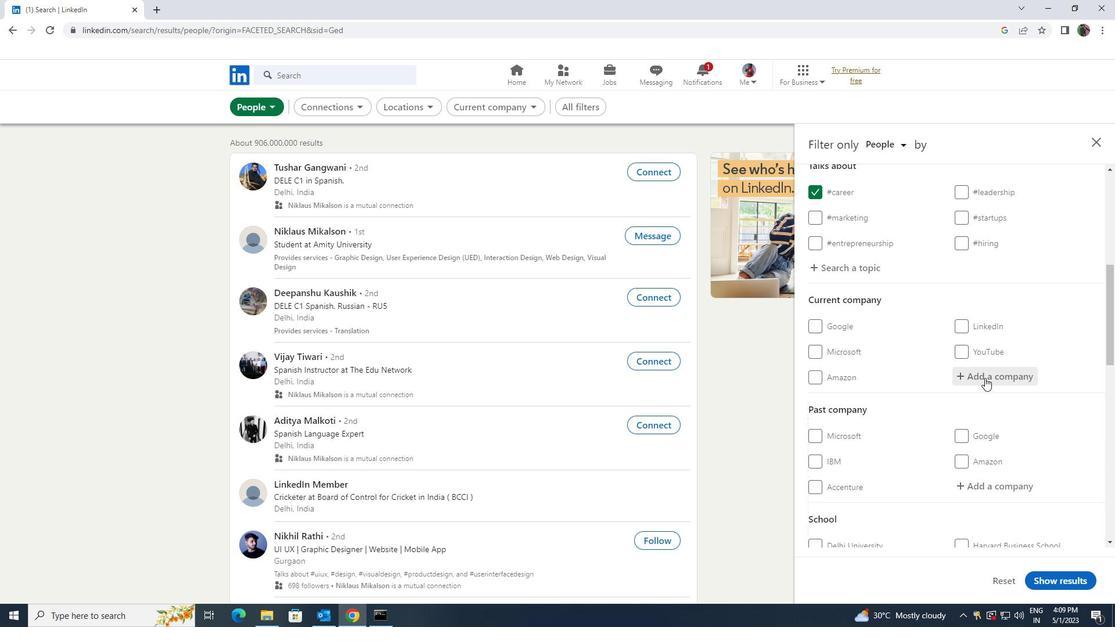 
Action: Key pressed <Key.shift>INDIAN<Key.space><Key.shift><Key.shift><Key.shift>ADMI
Screenshot: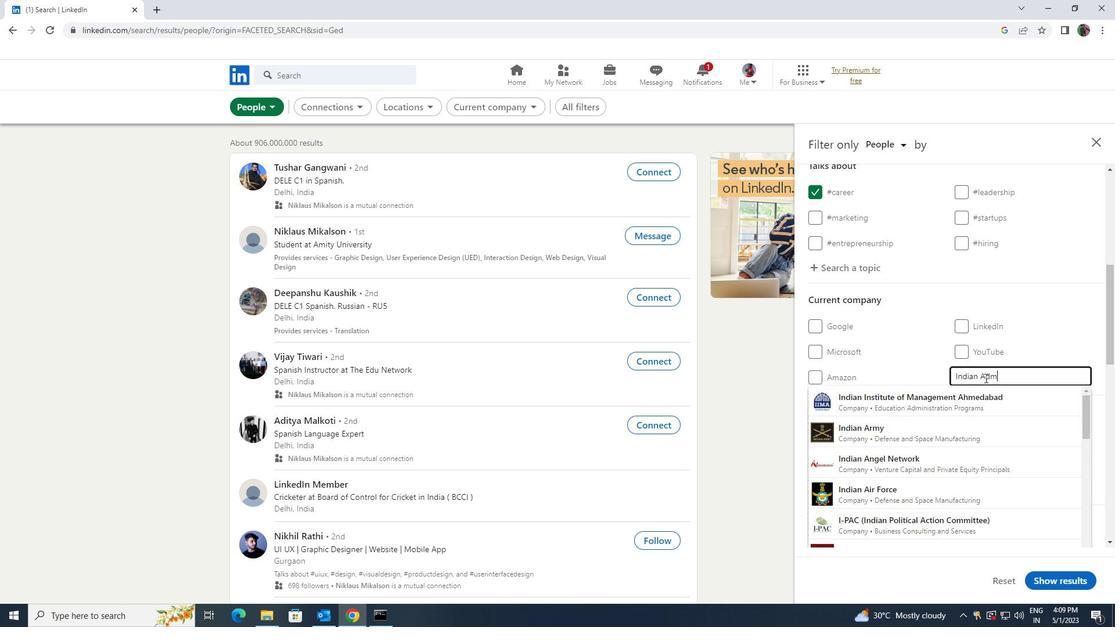 
Action: Mouse moved to (978, 405)
Screenshot: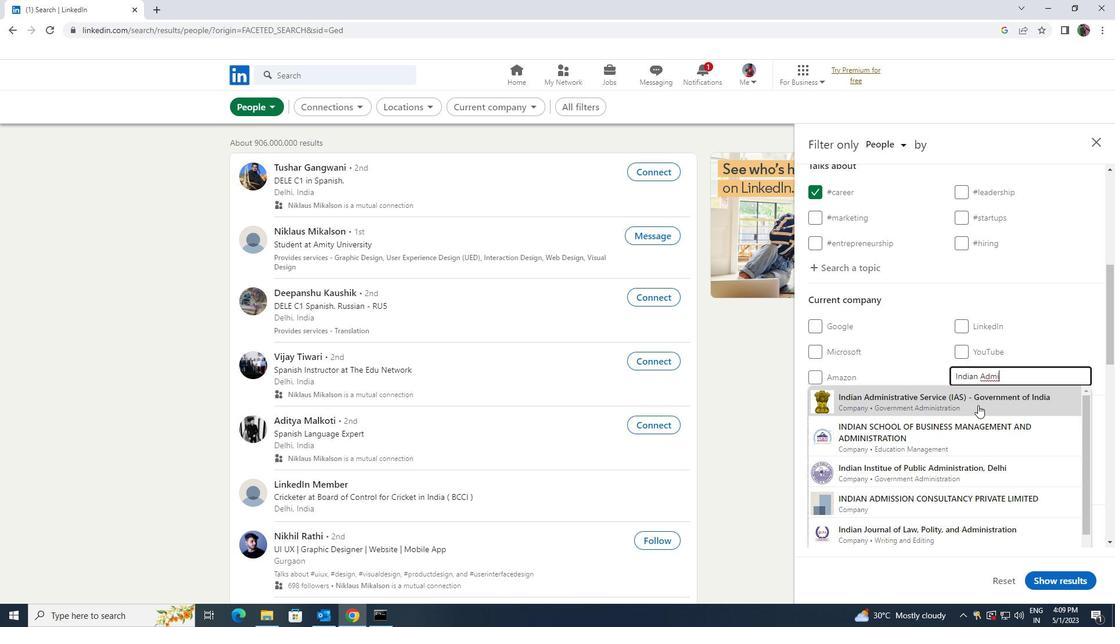 
Action: Mouse pressed left at (978, 405)
Screenshot: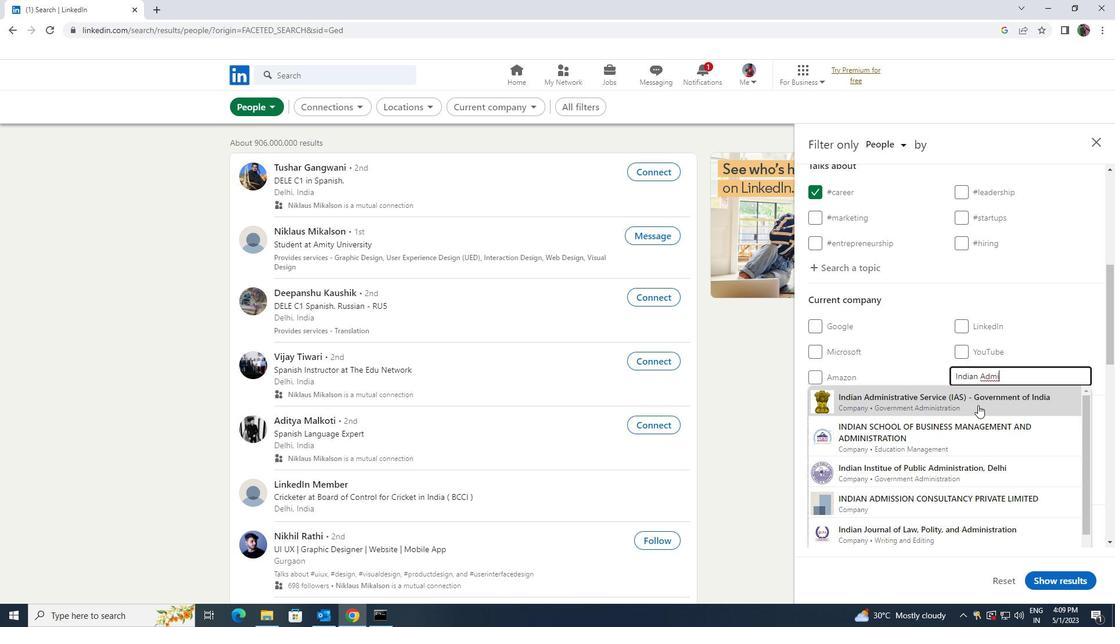 
Action: Mouse scrolled (978, 404) with delta (0, 0)
Screenshot: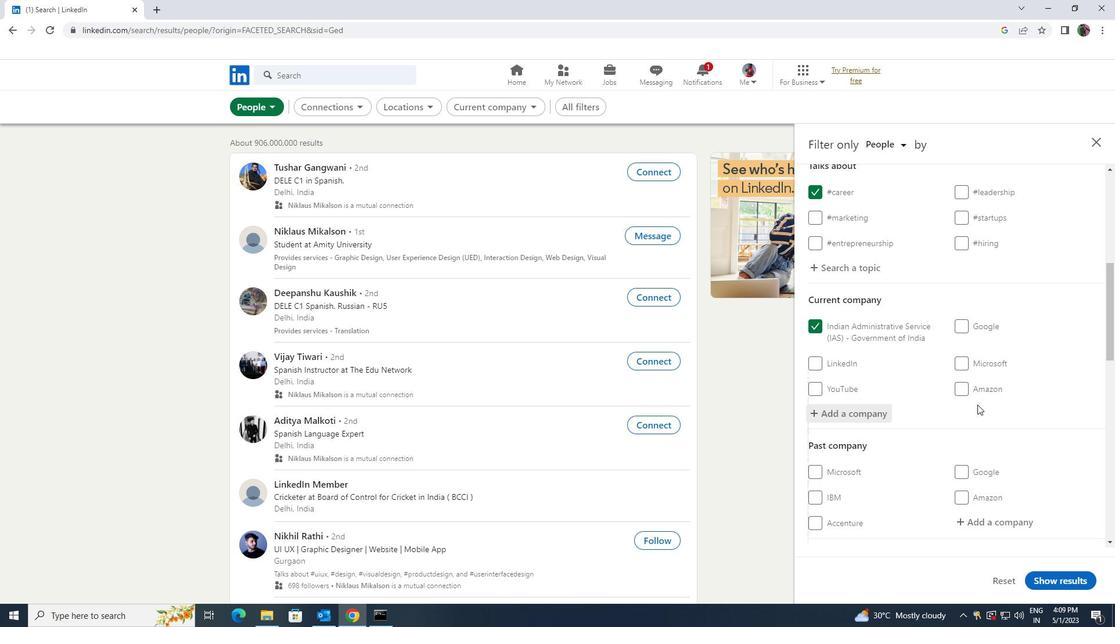 
Action: Mouse scrolled (978, 404) with delta (0, 0)
Screenshot: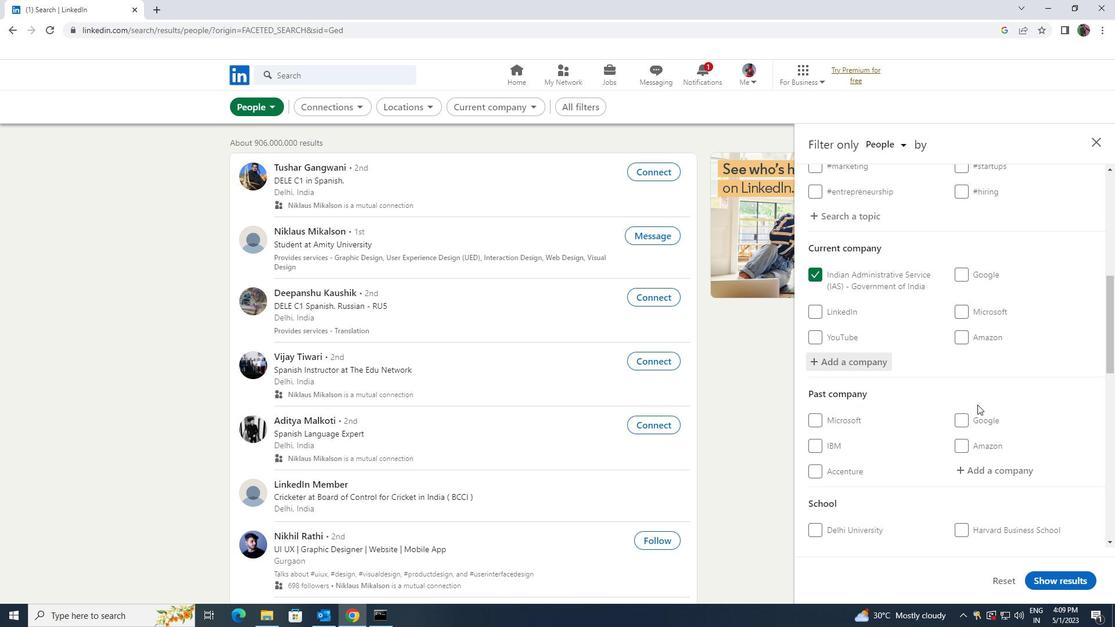 
Action: Mouse scrolled (978, 404) with delta (0, 0)
Screenshot: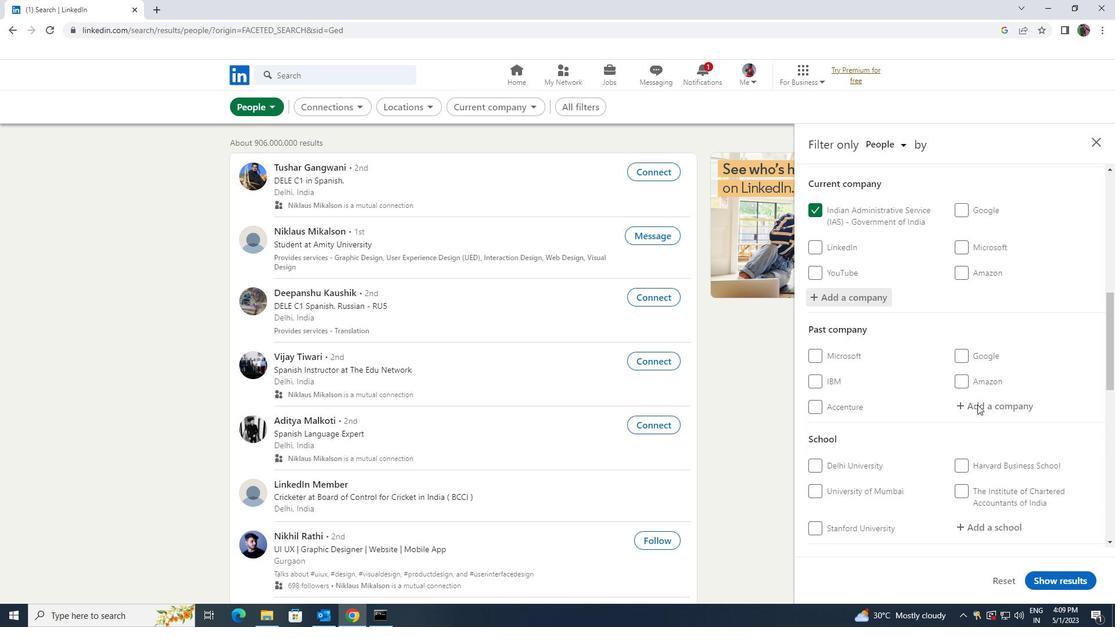 
Action: Mouse moved to (977, 405)
Screenshot: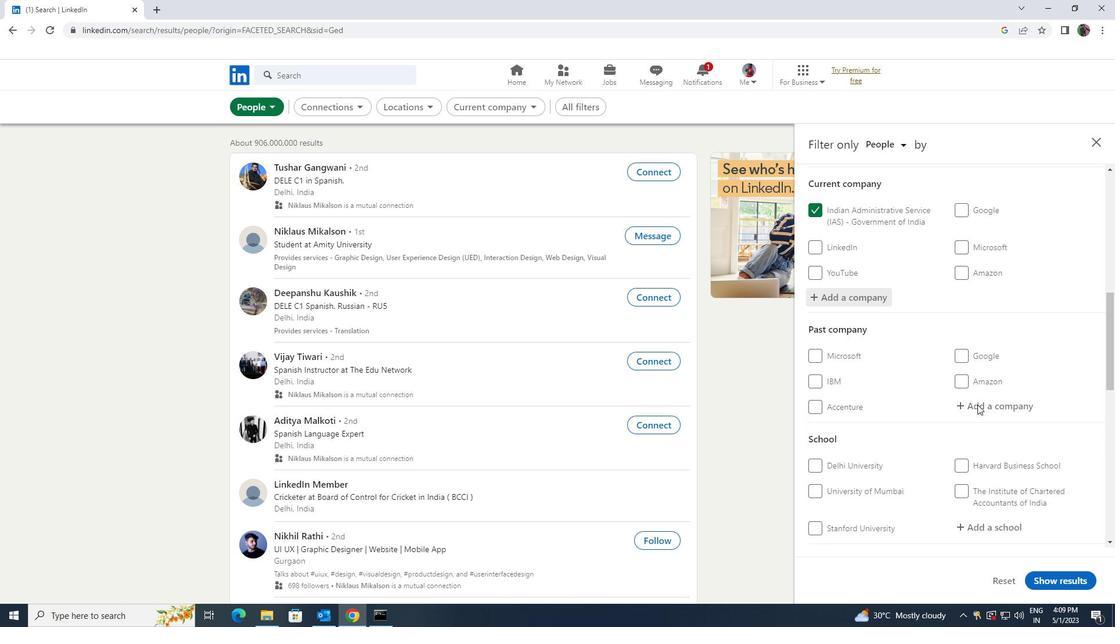 
Action: Mouse scrolled (977, 404) with delta (0, 0)
Screenshot: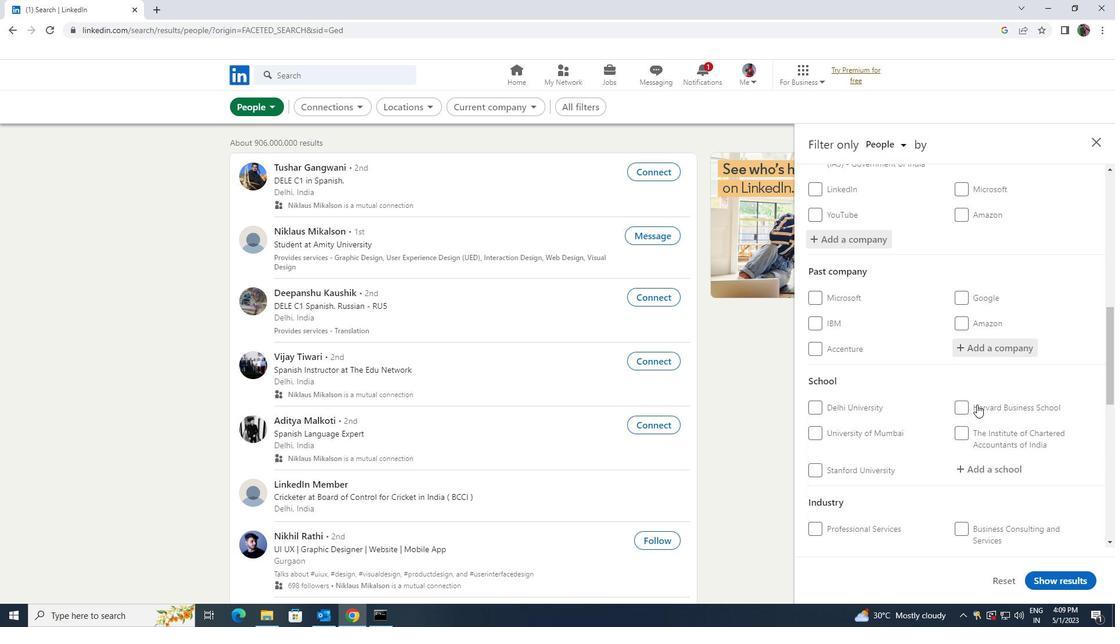 
Action: Mouse moved to (974, 406)
Screenshot: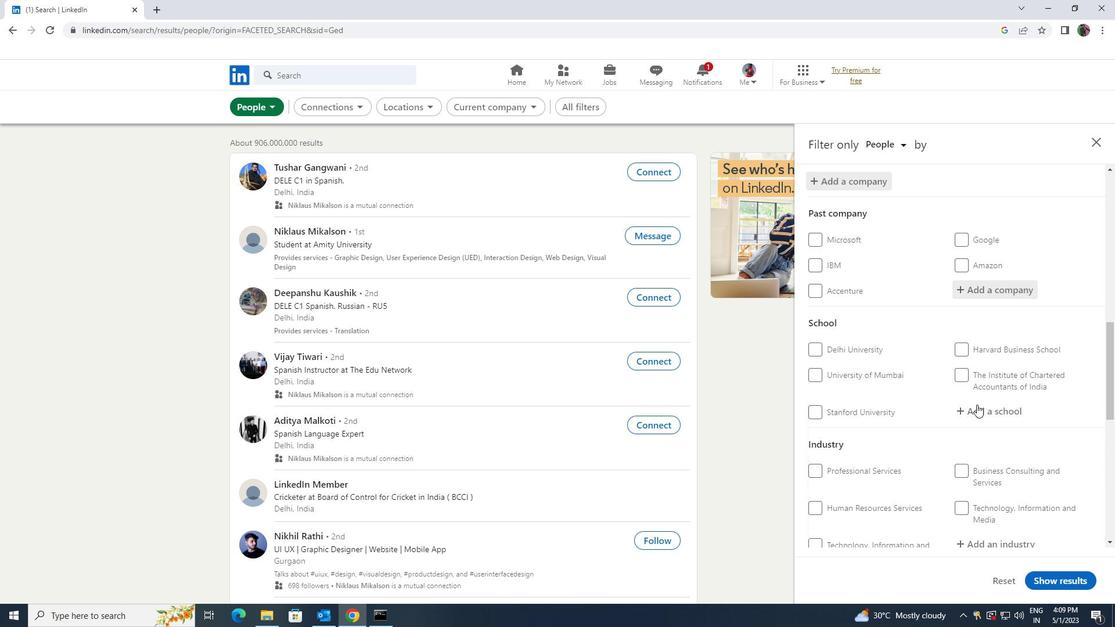 
Action: Mouse pressed left at (974, 406)
Screenshot: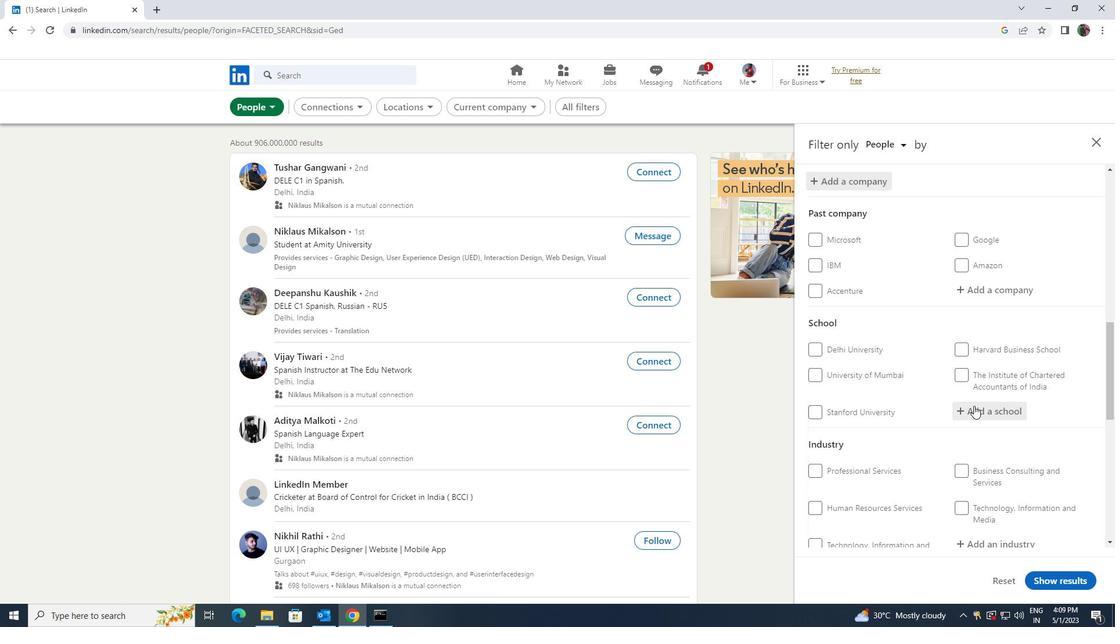 
Action: Key pressed <Key.shift><Key.shift><Key.shift><Key.shift><Key.shift><Key.shift>MVSR
Screenshot: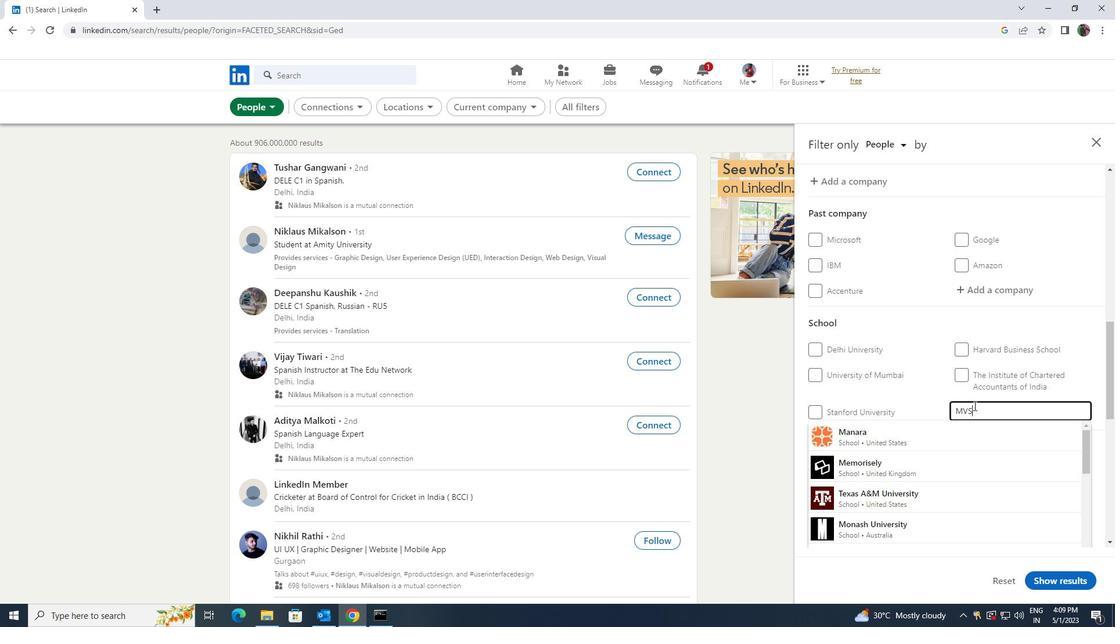 
Action: Mouse moved to (979, 431)
Screenshot: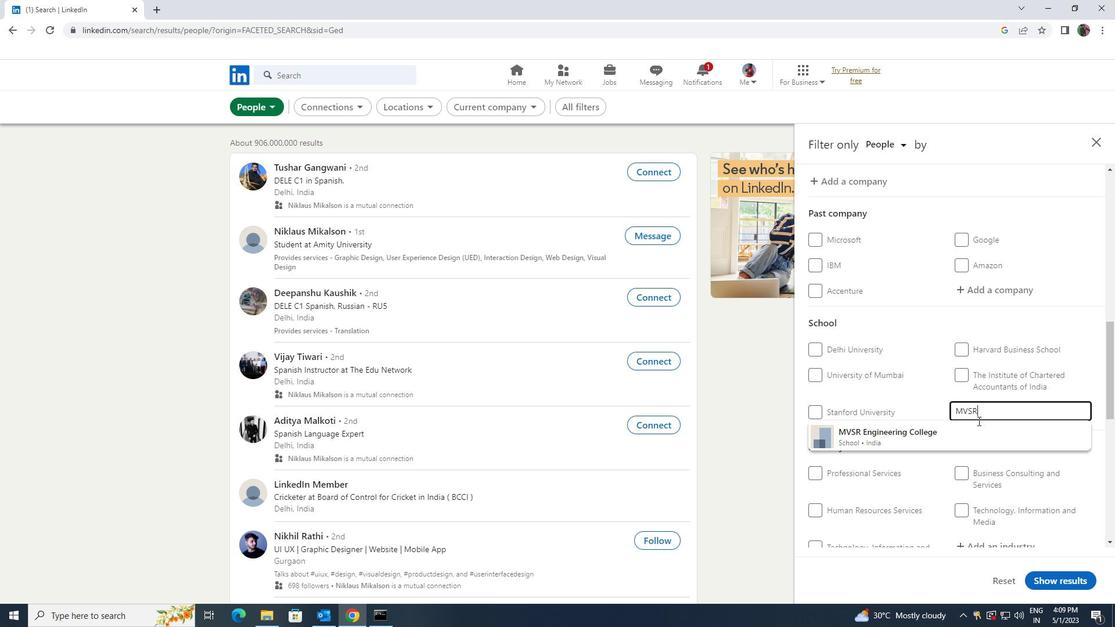
Action: Mouse pressed left at (979, 431)
Screenshot: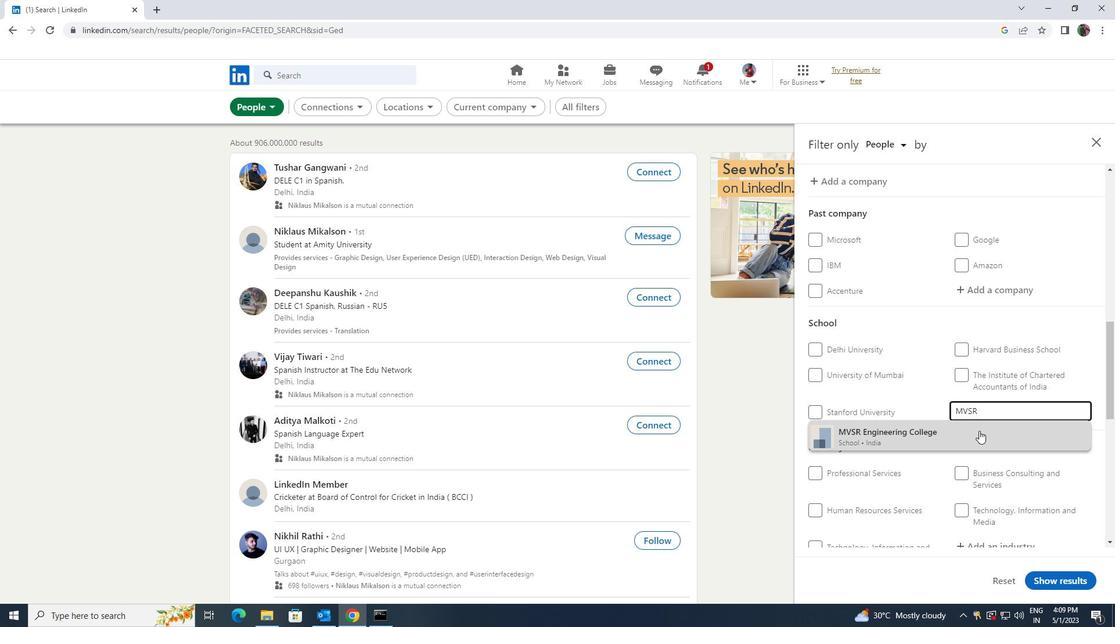 
Action: Mouse moved to (978, 431)
Screenshot: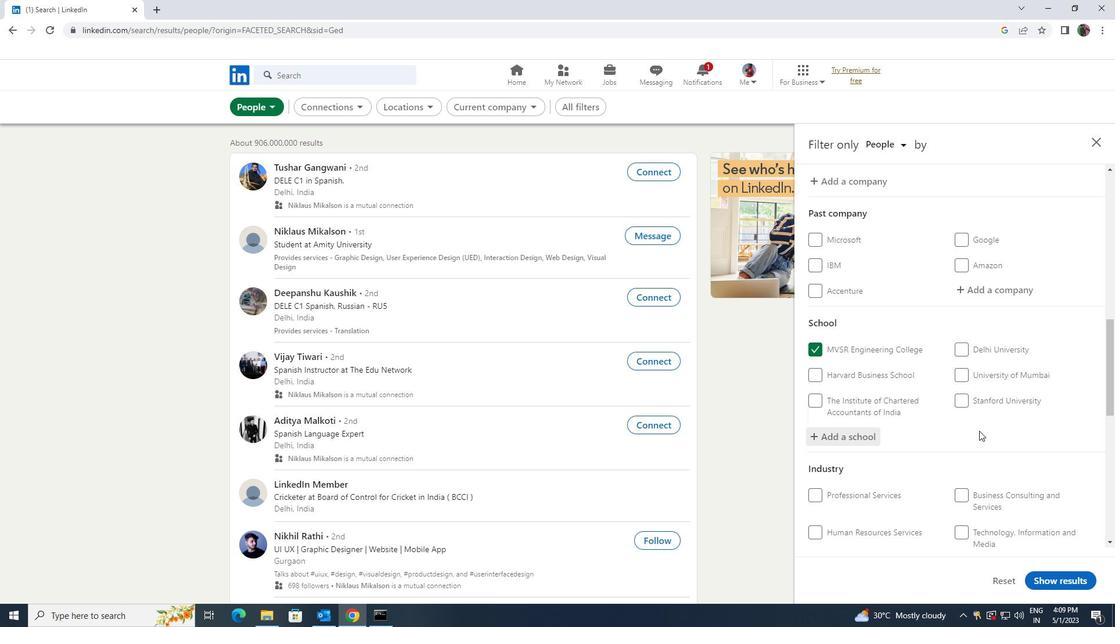 
Action: Mouse scrolled (978, 431) with delta (0, 0)
Screenshot: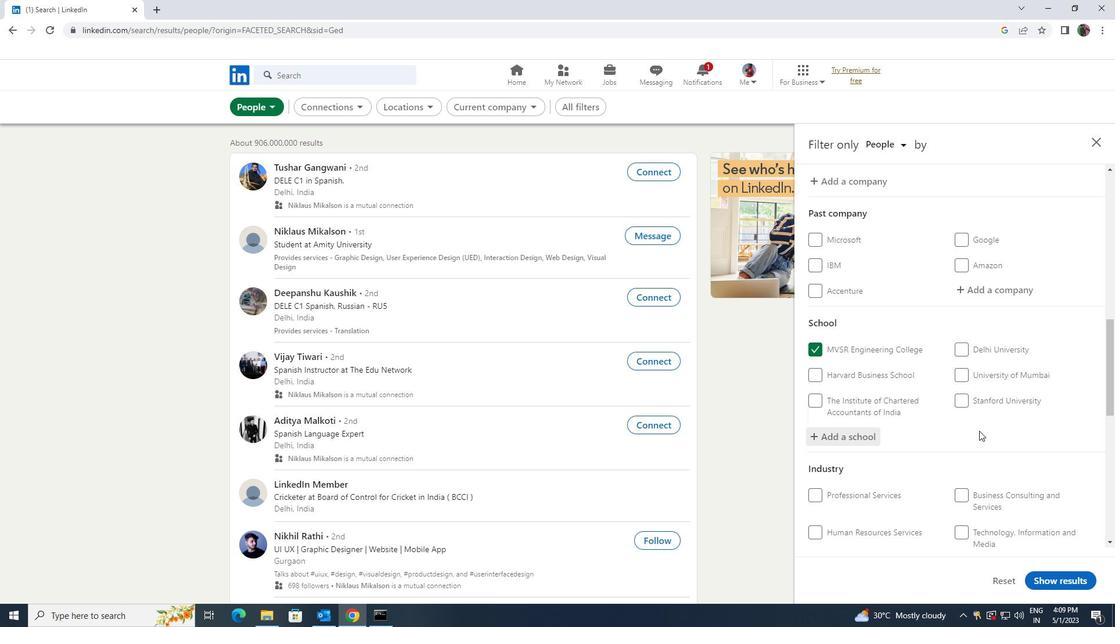 
Action: Mouse scrolled (978, 431) with delta (0, 0)
Screenshot: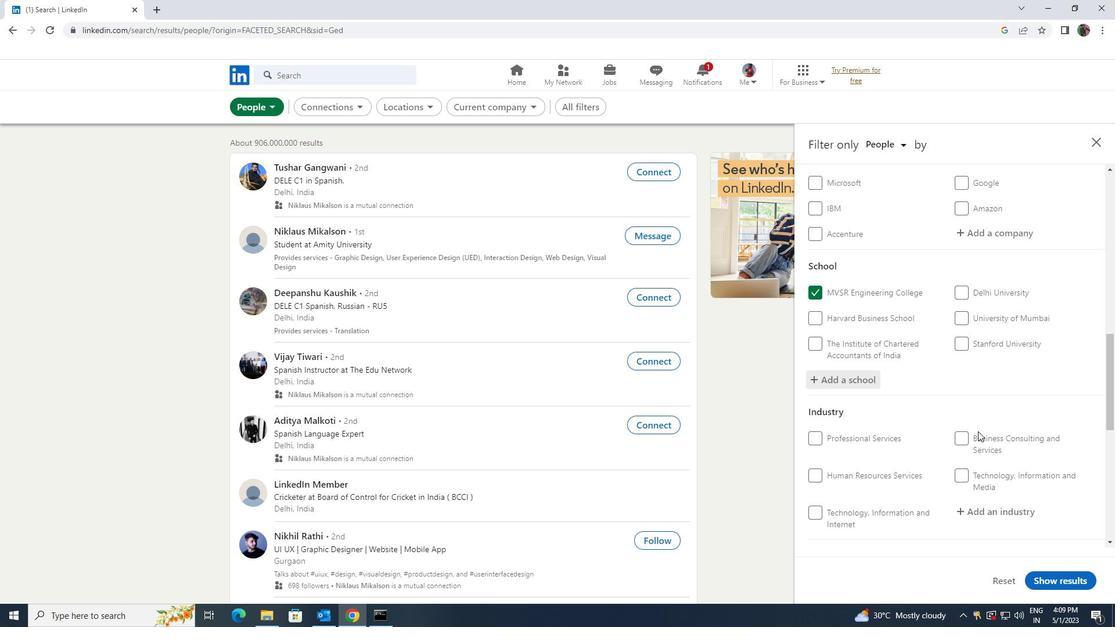
Action: Mouse scrolled (978, 431) with delta (0, 0)
Screenshot: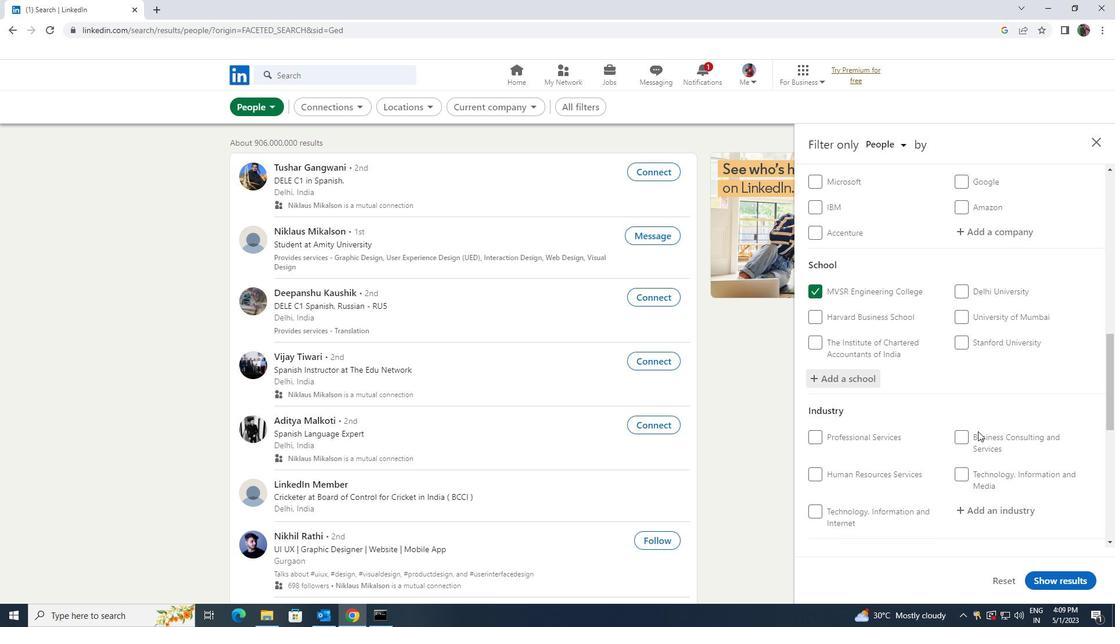 
Action: Mouse moved to (989, 395)
Screenshot: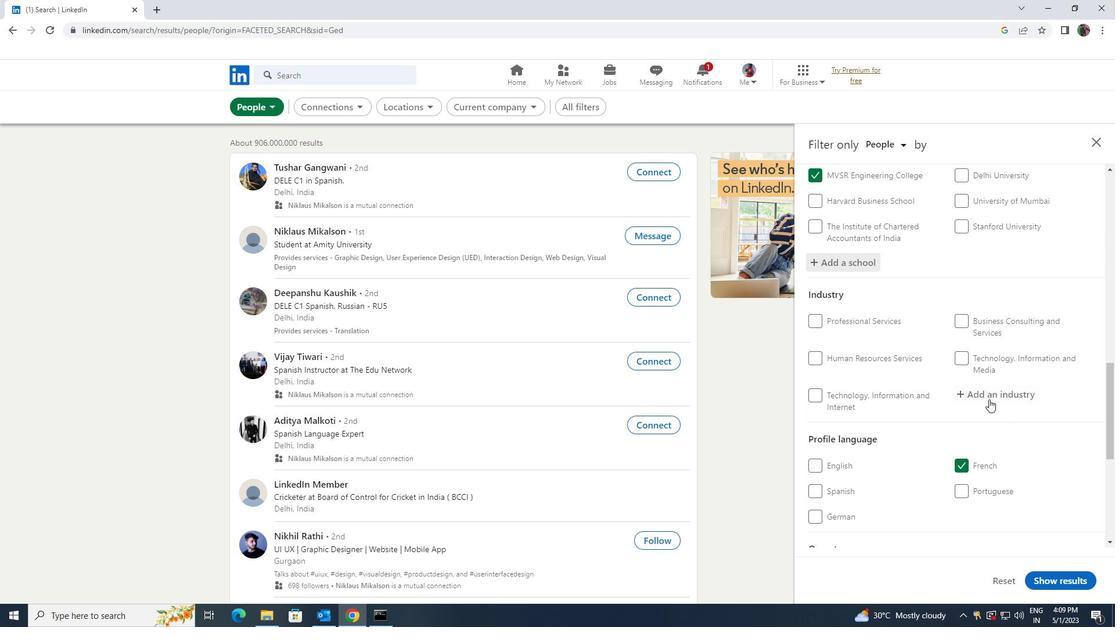 
Action: Mouse pressed left at (989, 395)
Screenshot: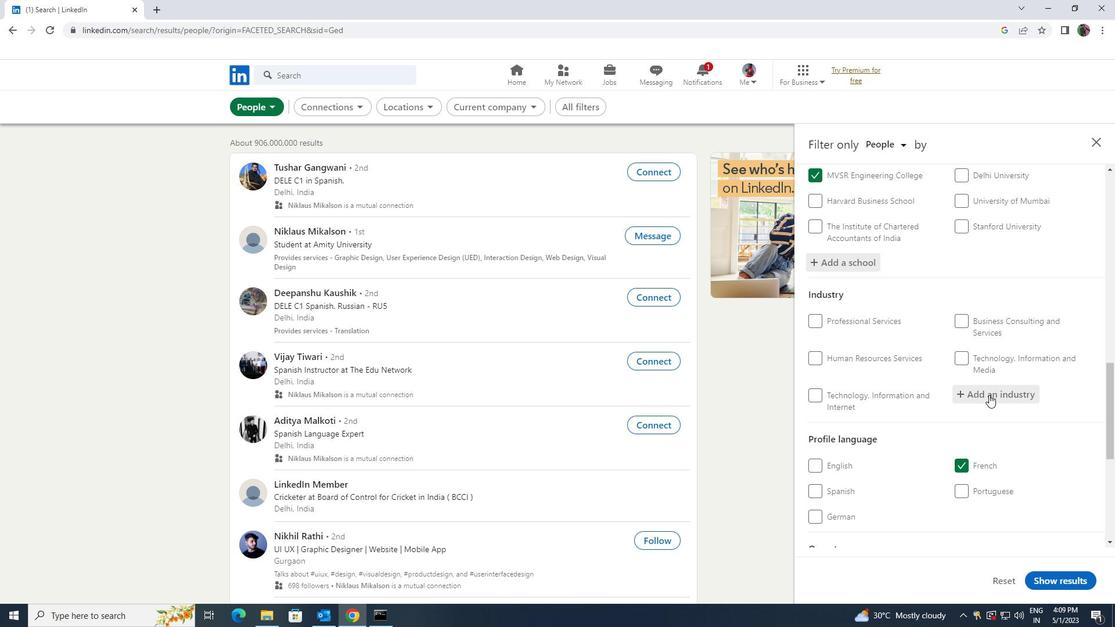 
Action: Key pressed <Key.shift><Key.shift><Key.shift><Key.shift><Key.shift><Key.shift><Key.shift>EVENT<Key.space>SERV<Key.backspace>
Screenshot: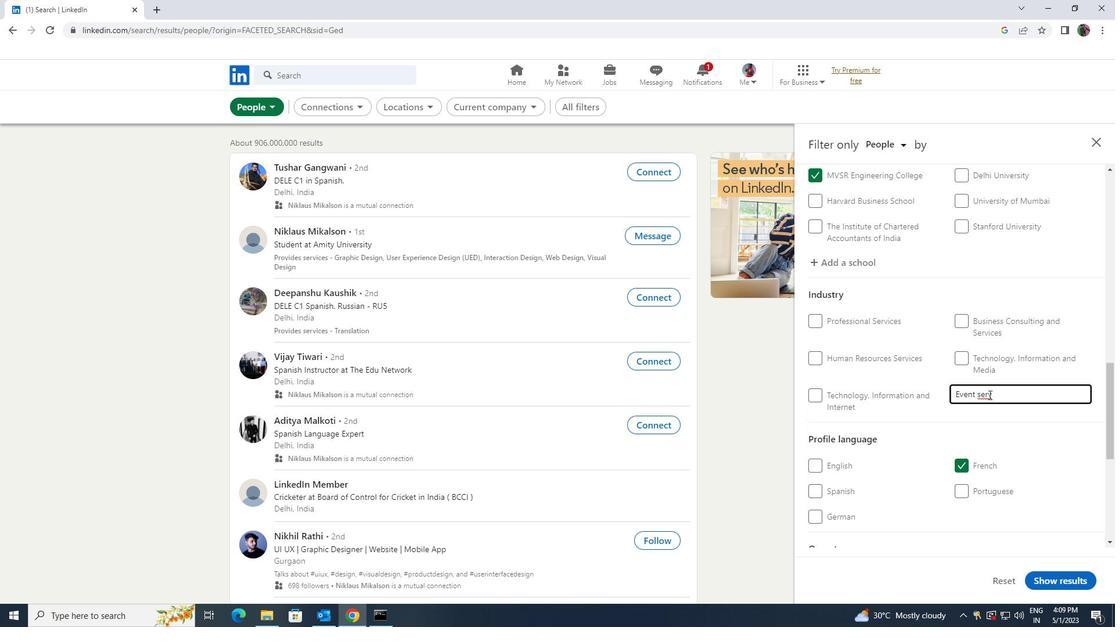 
Action: Mouse moved to (962, 403)
Screenshot: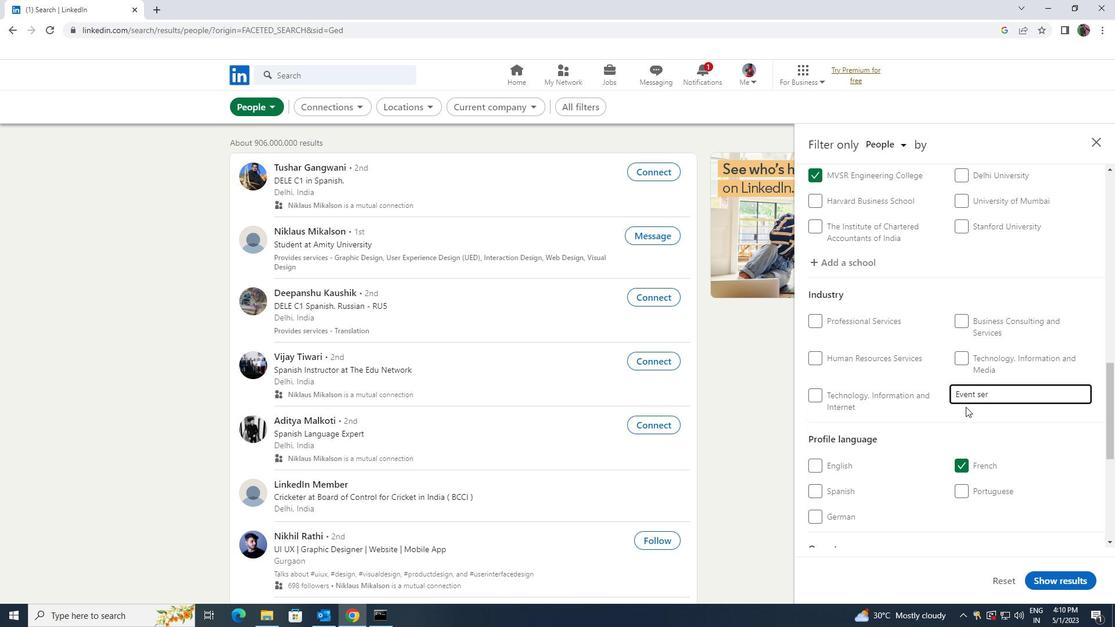 
Action: Key pressed VICE
Screenshot: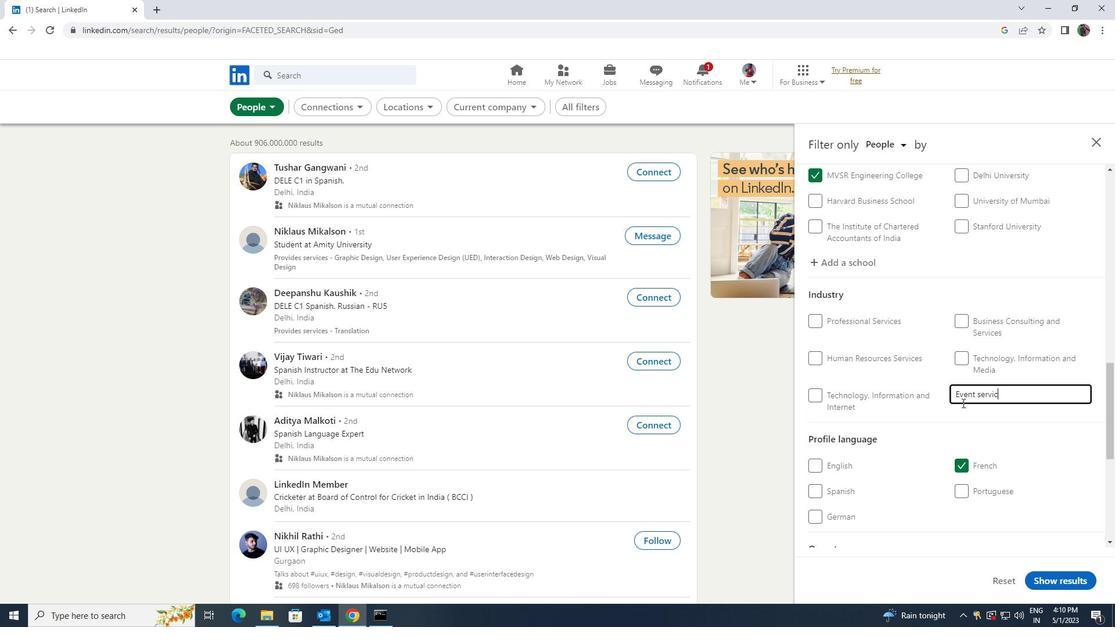 
Action: Mouse moved to (919, 472)
Screenshot: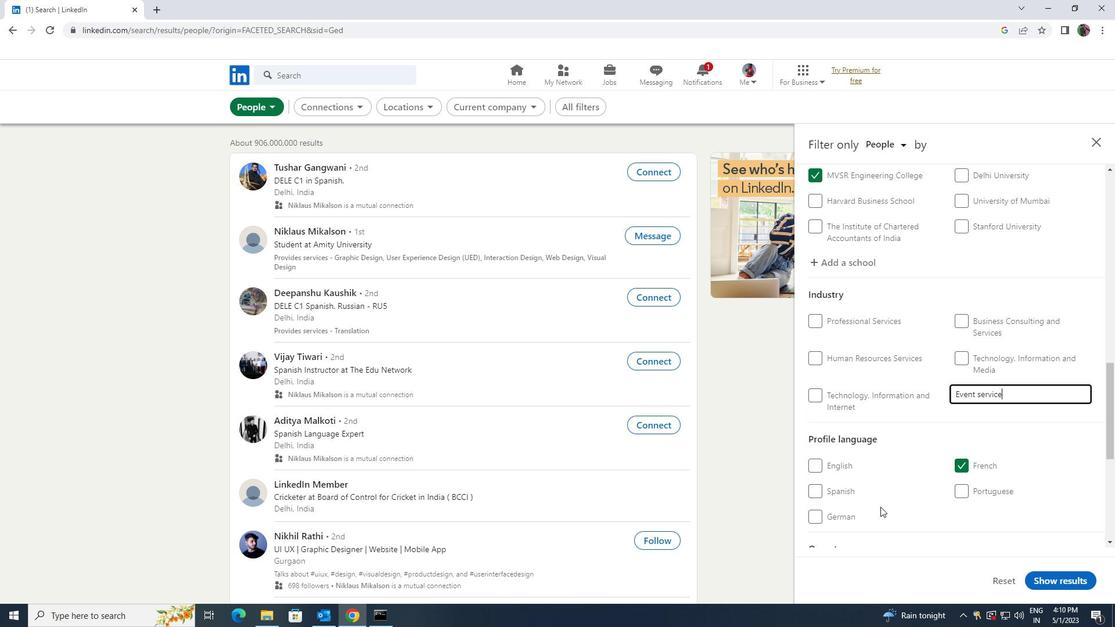 
Action: Mouse scrolled (919, 471) with delta (0, 0)
Screenshot: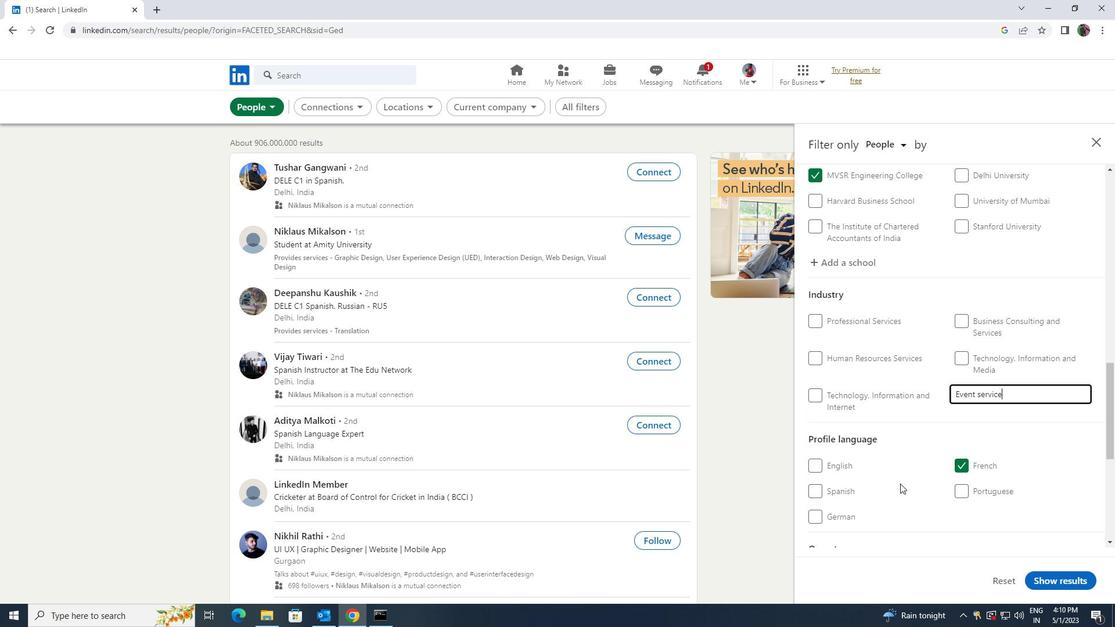 
Action: Mouse moved to (919, 473)
Screenshot: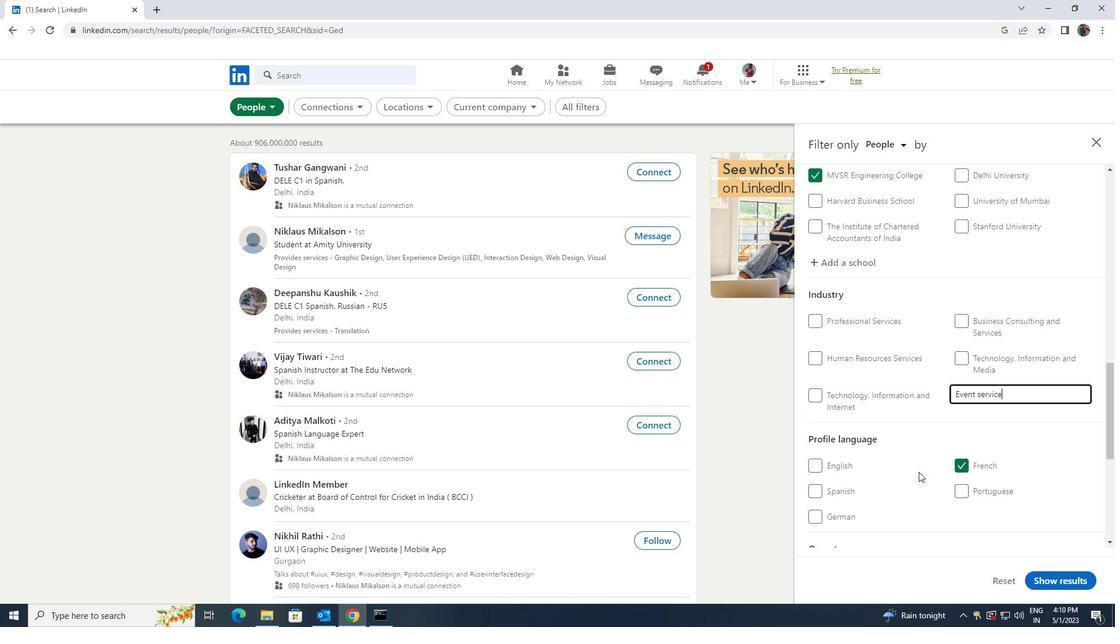 
Action: Mouse scrolled (919, 473) with delta (0, 0)
Screenshot: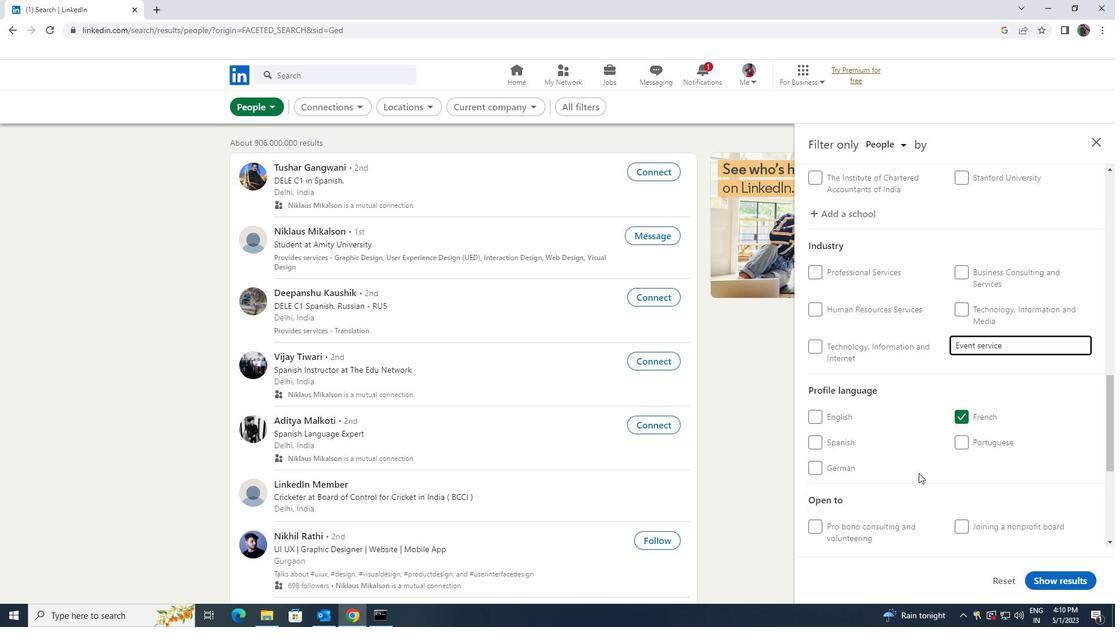 
Action: Mouse scrolled (919, 473) with delta (0, 0)
Screenshot: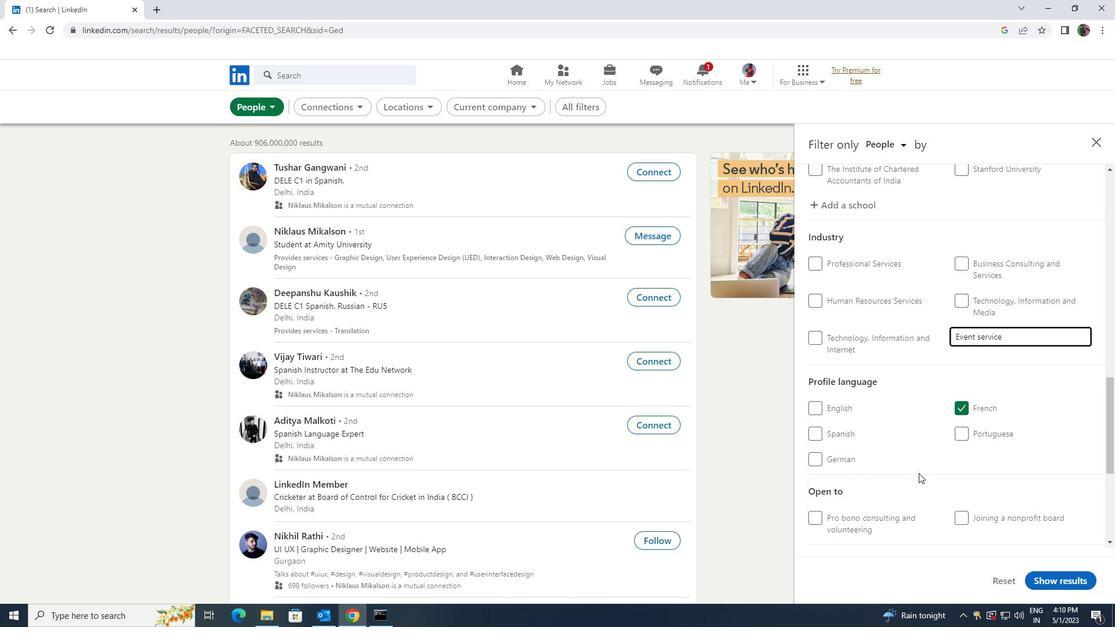 
Action: Mouse moved to (919, 474)
Screenshot: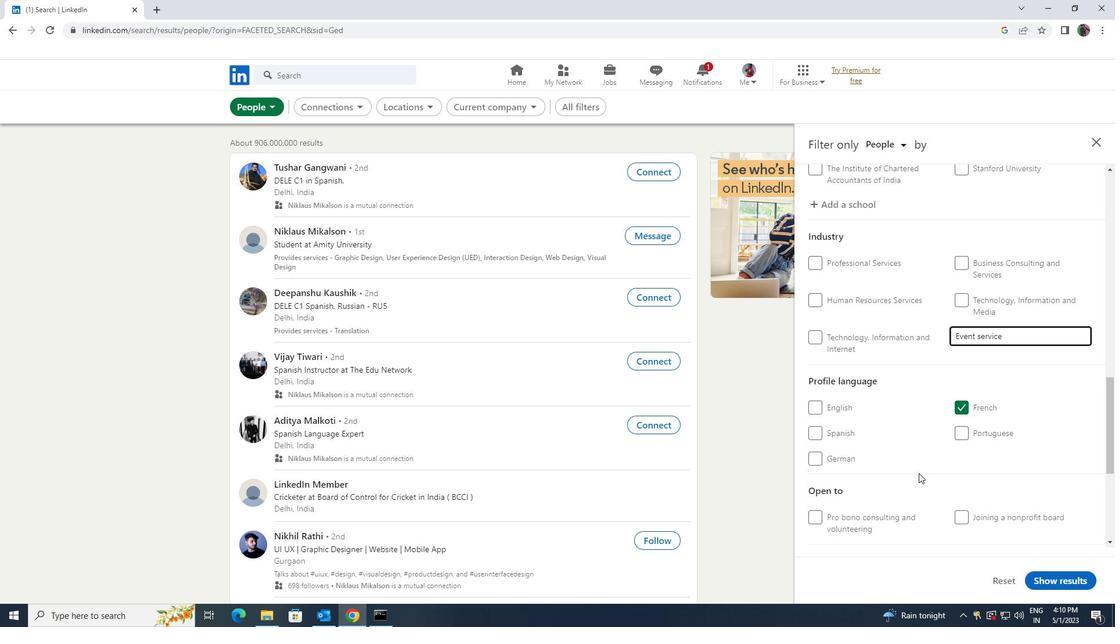 
Action: Mouse scrolled (919, 473) with delta (0, 0)
Screenshot: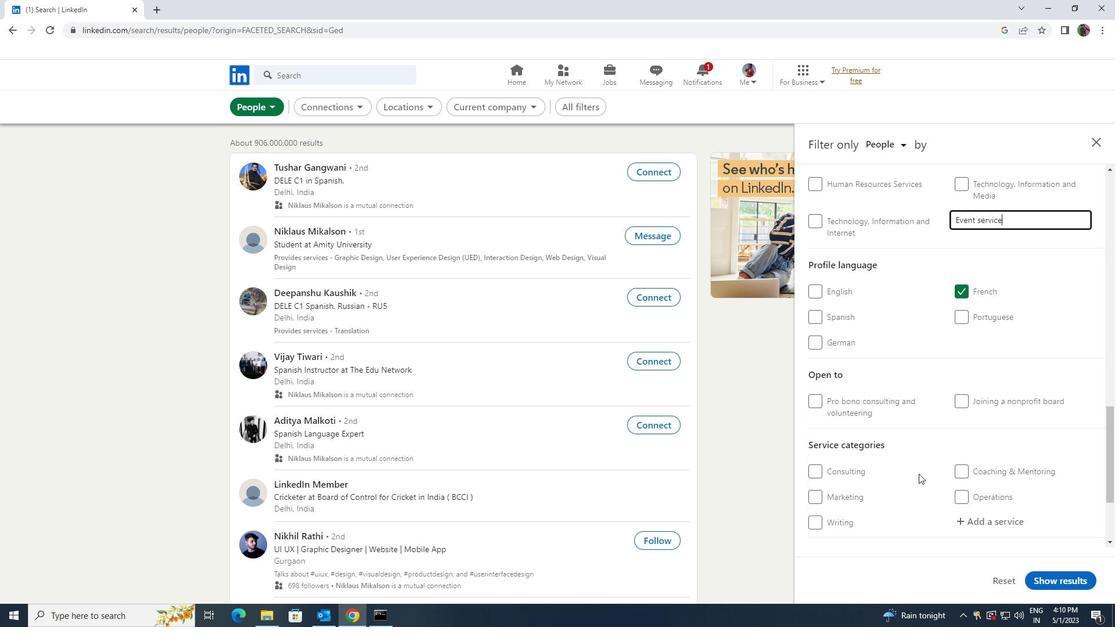 
Action: Mouse moved to (967, 462)
Screenshot: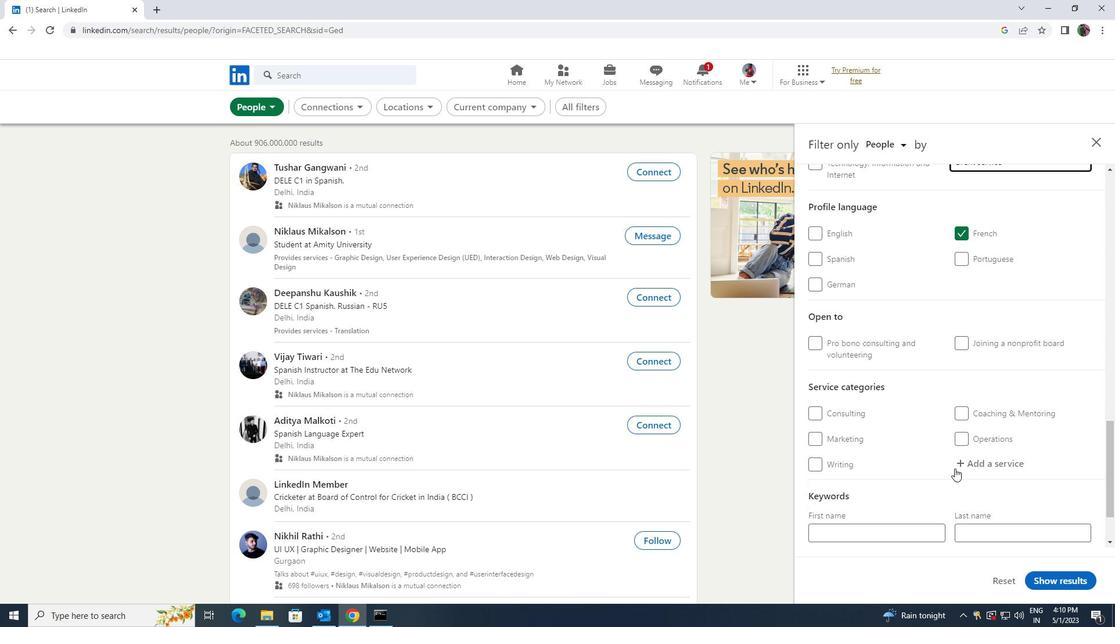 
Action: Mouse pressed left at (967, 462)
Screenshot: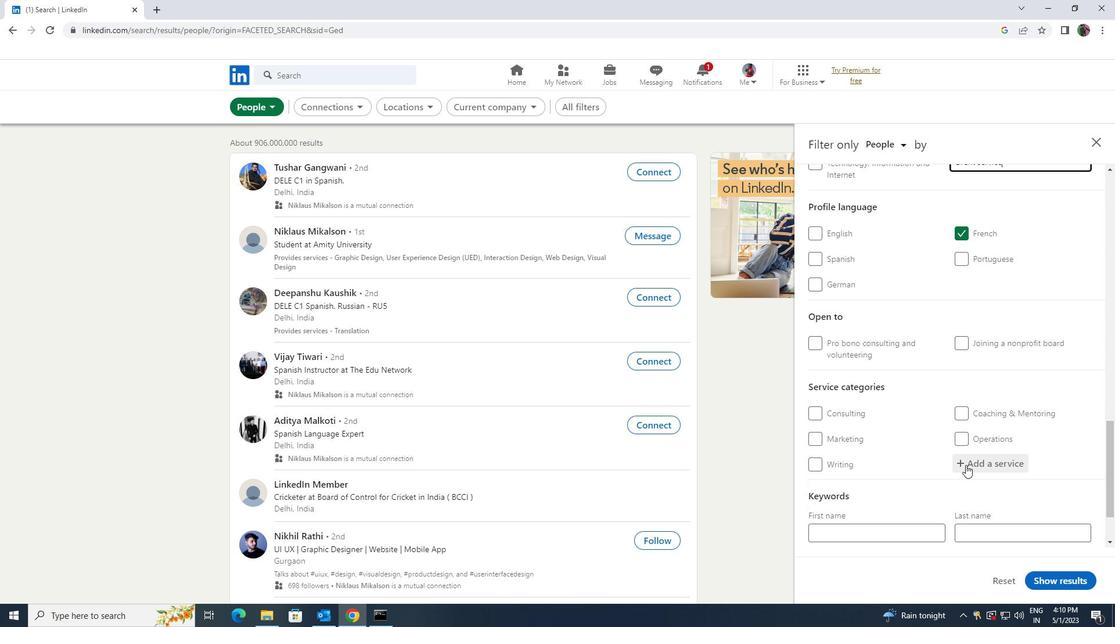 
Action: Key pressed <Key.shift><Key.shift><Key.shift><Key.shift><Key.shift><Key.shift><Key.shift><Key.shift><Key.shift><Key.shift><Key.shift><Key.shift><Key.shift><Key.shift><Key.shift><Key.shift><Key.shift><Key.shift><Key.shift><Key.shift><Key.shift><Key.shift><Key.shift><Key.shift><Key.shift><Key.shift><Key.shift><Key.shift><Key.shift><Key.shift><Key.shift><Key.shift><Key.shift><Key.shift><Key.shift><Key.shift><Key.shift><Key.shift><Key.shift><Key.shift><Key.shift><Key.shift><Key.shift><Key.shift><Key.shift><Key.shift><Key.shift><Key.shift><Key.shift><Key.shift><Key.shift><Key.shift><Key.shift>CORP
Screenshot: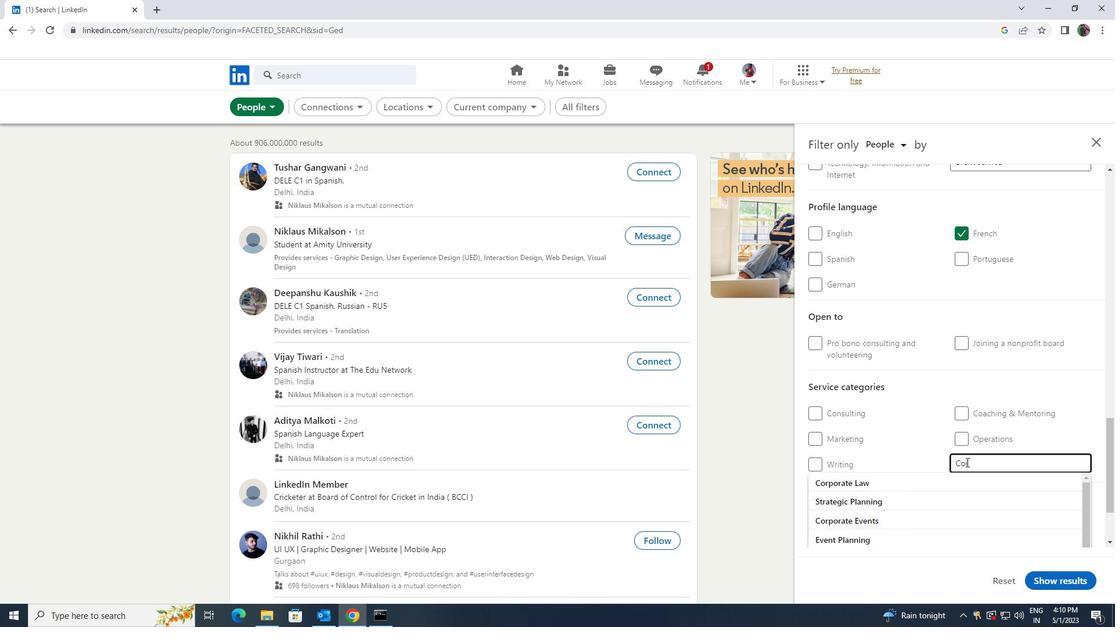 
Action: Mouse moved to (950, 514)
Screenshot: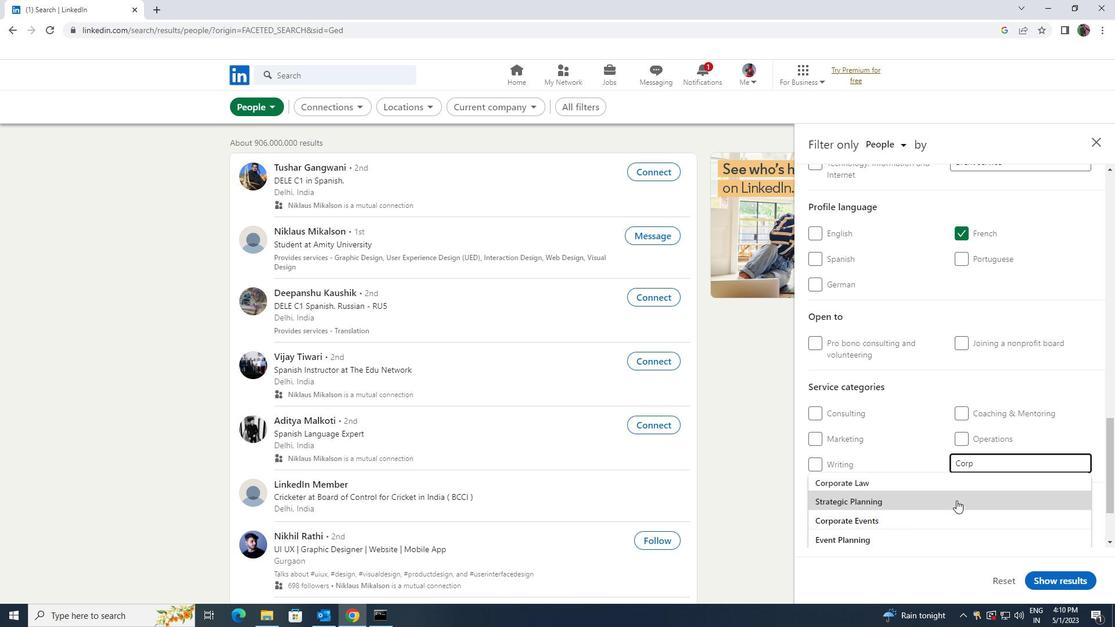 
Action: Mouse pressed left at (950, 514)
Screenshot: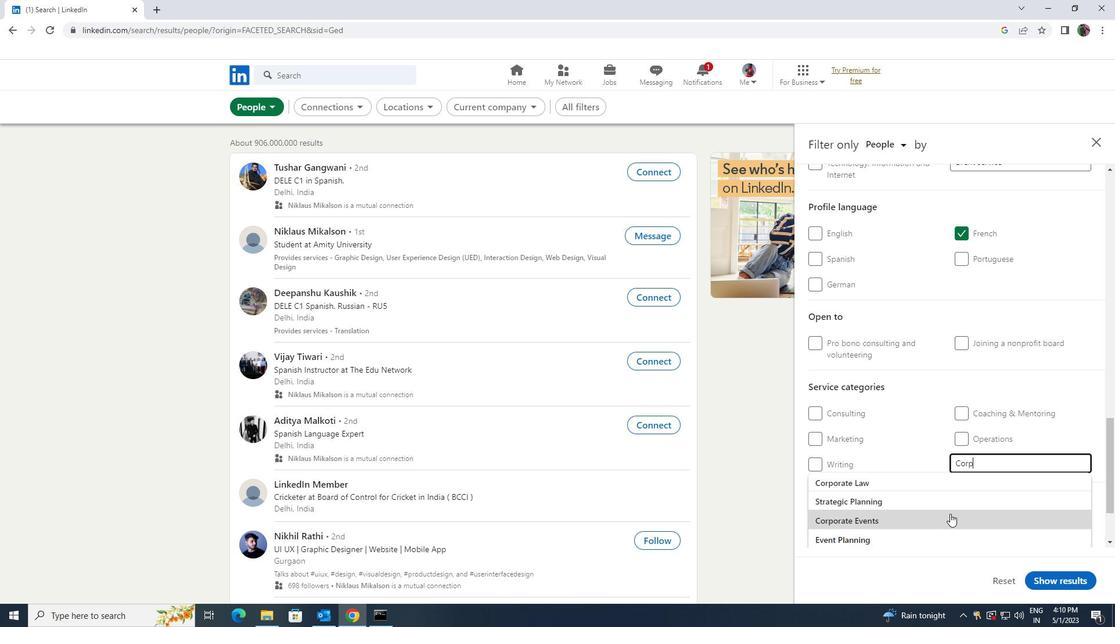 
Action: Mouse scrolled (950, 513) with delta (0, 0)
Screenshot: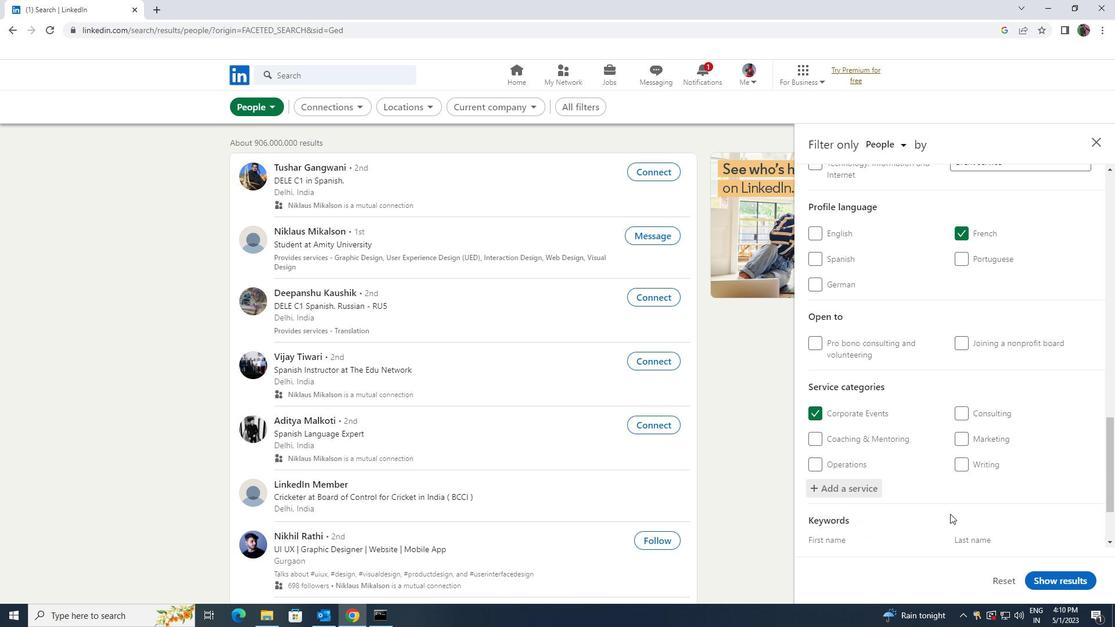 
Action: Mouse scrolled (950, 513) with delta (0, 0)
Screenshot: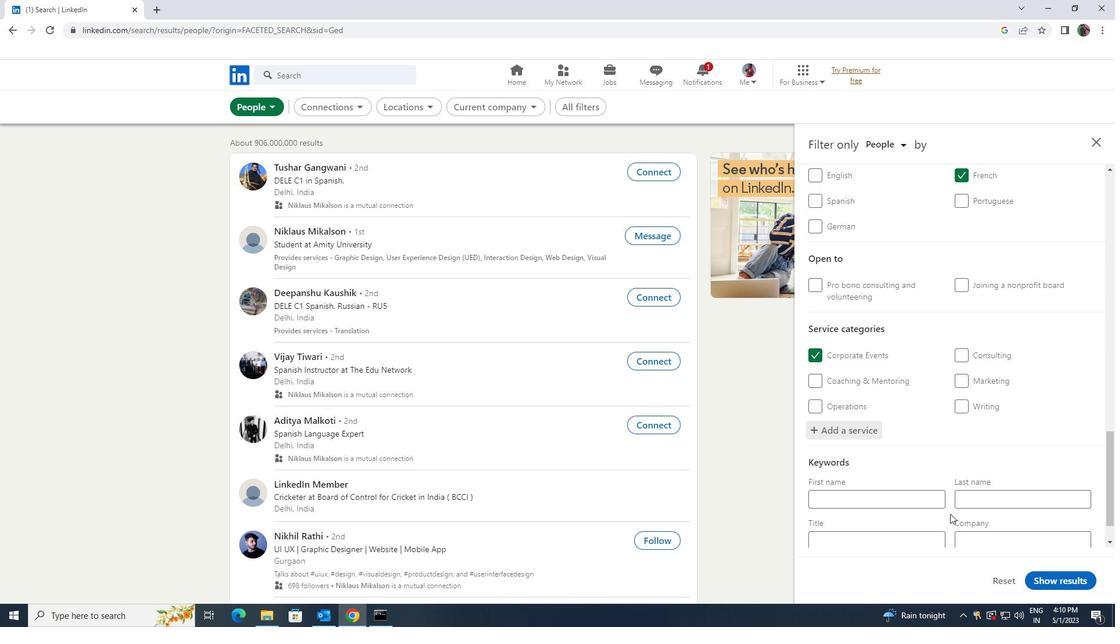 
Action: Mouse moved to (928, 497)
Screenshot: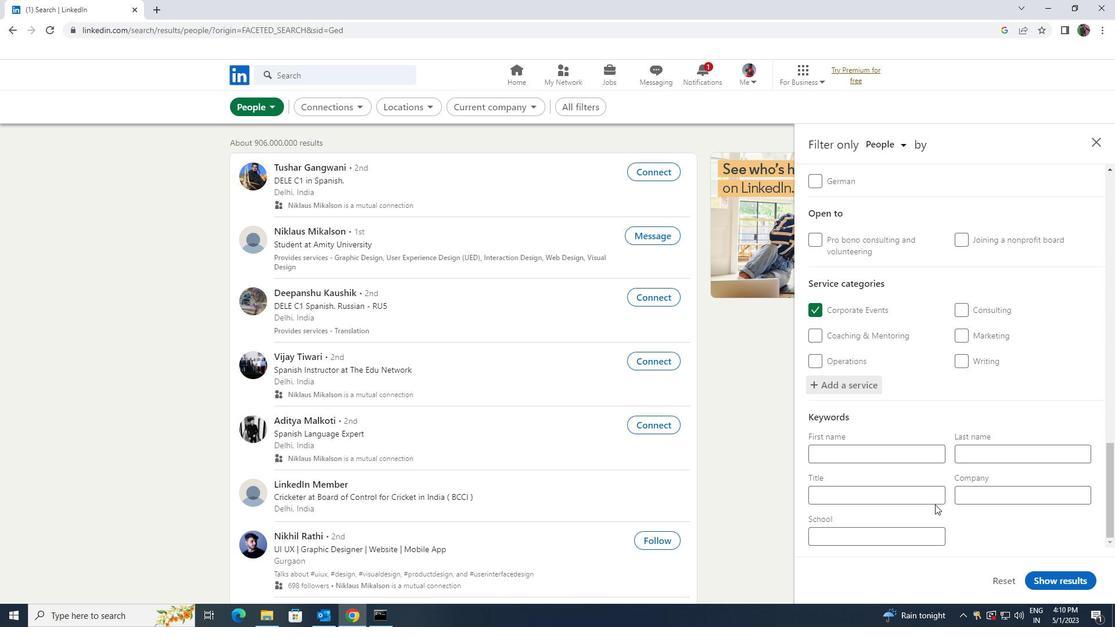 
Action: Mouse pressed left at (928, 497)
Screenshot: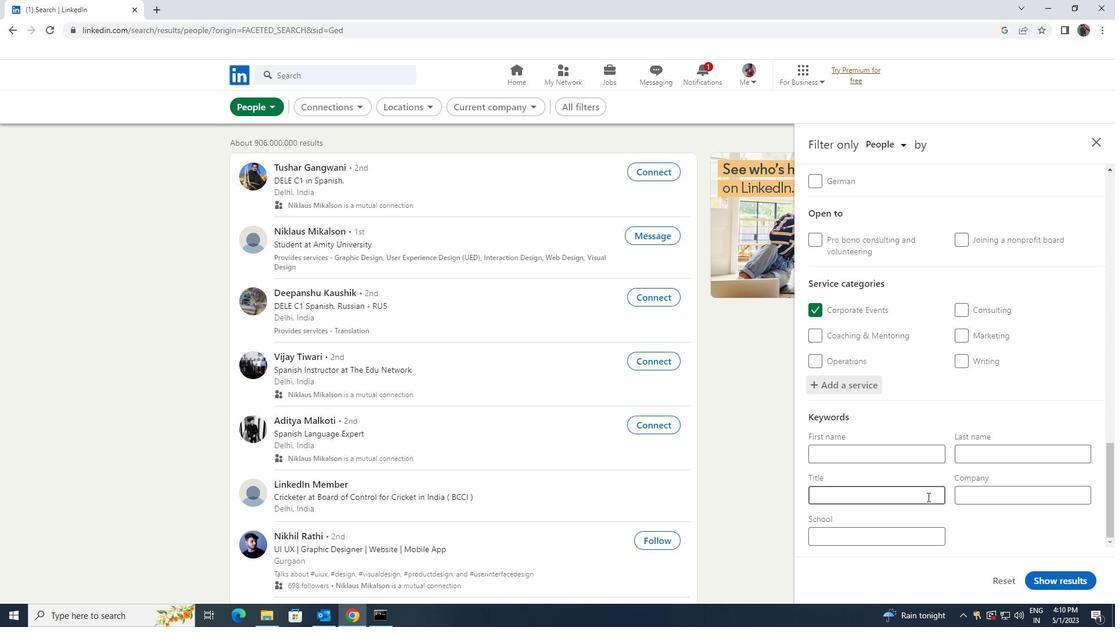 
Action: Key pressed <Key.shift>MASSAGE<Key.space><Key.shift>THERAPY
Screenshot: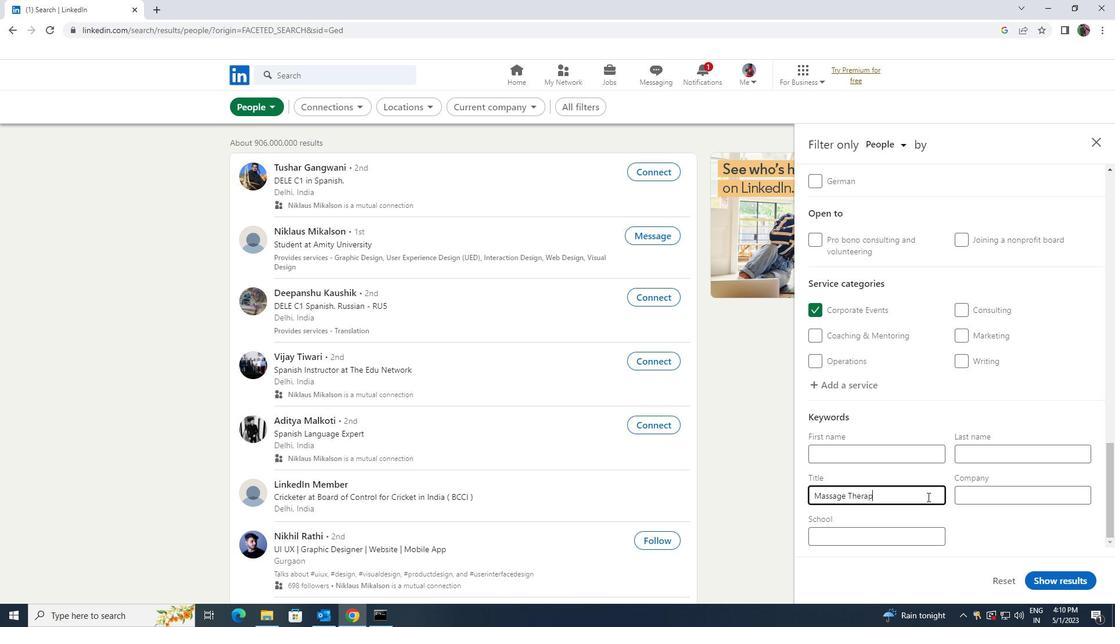 
Action: Mouse moved to (1041, 574)
Screenshot: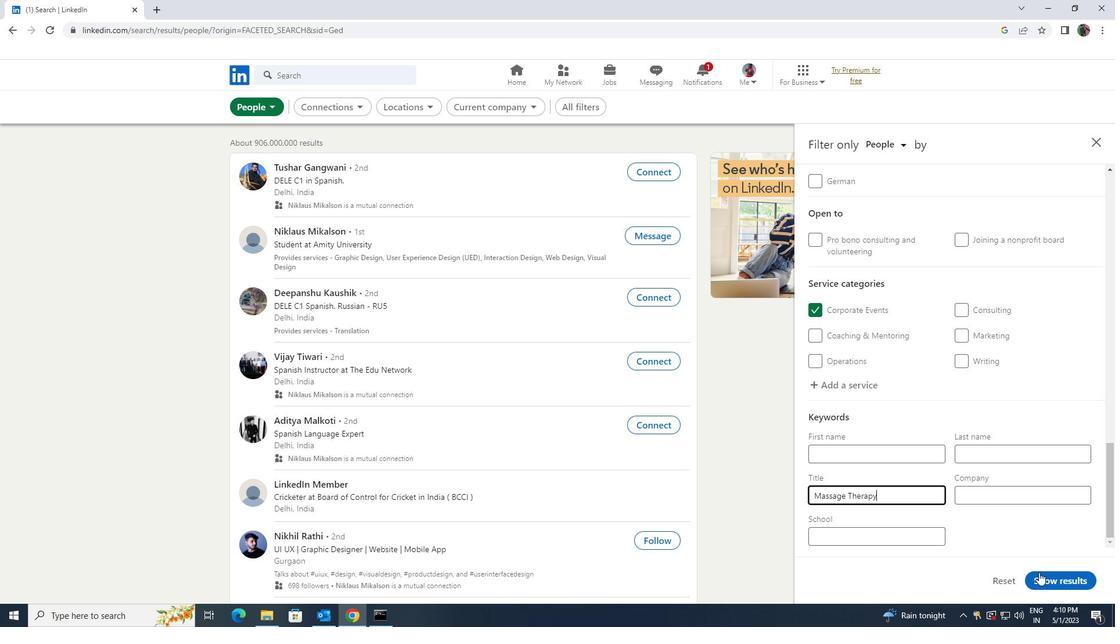 
Action: Mouse pressed left at (1041, 574)
Screenshot: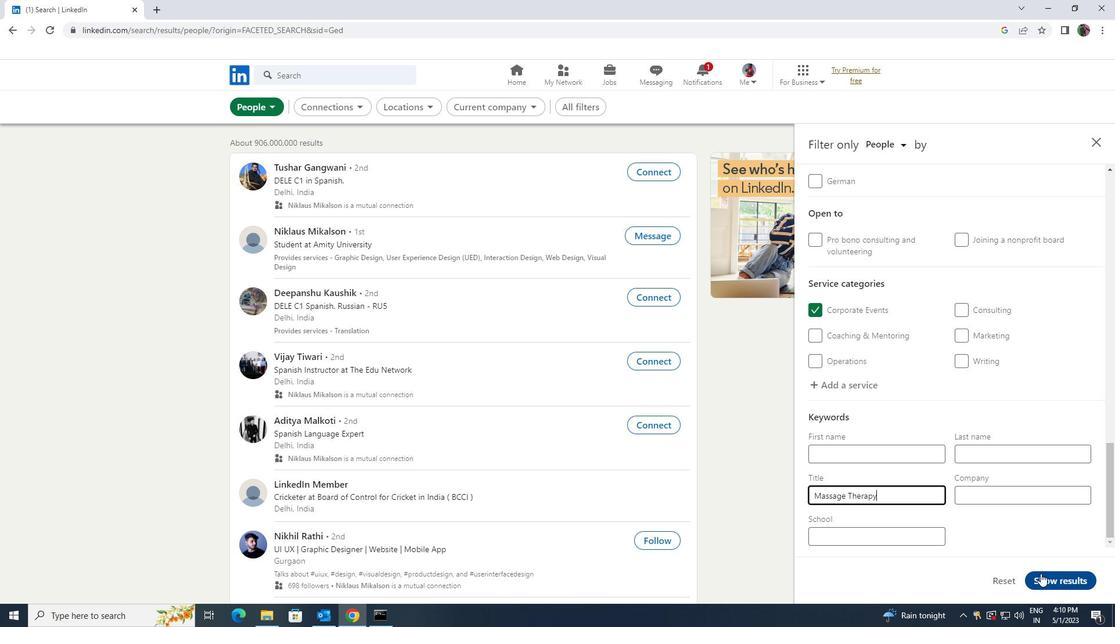 
Action: Mouse moved to (1042, 575)
Screenshot: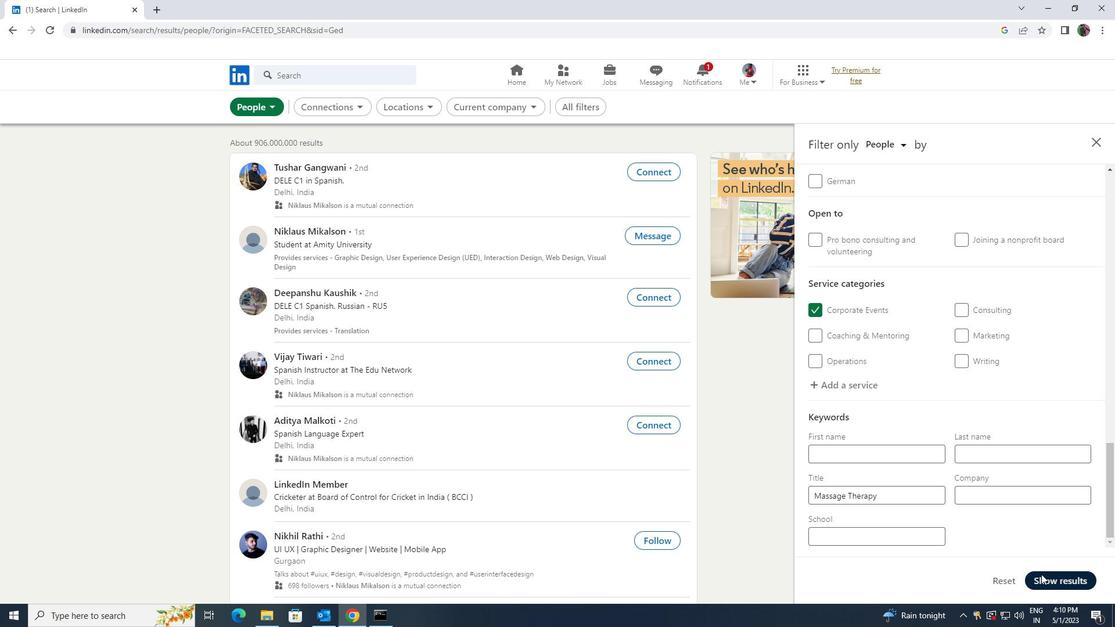 
